 Task: Find a one-way business class flight for 6 people from Roanoke to Jackson on June 2, with a carry-on bag, a price limit of ₹400,000, and a departure between 5:00 AM and 6:00 AM.
Action: Mouse moved to (341, 298)
Screenshot: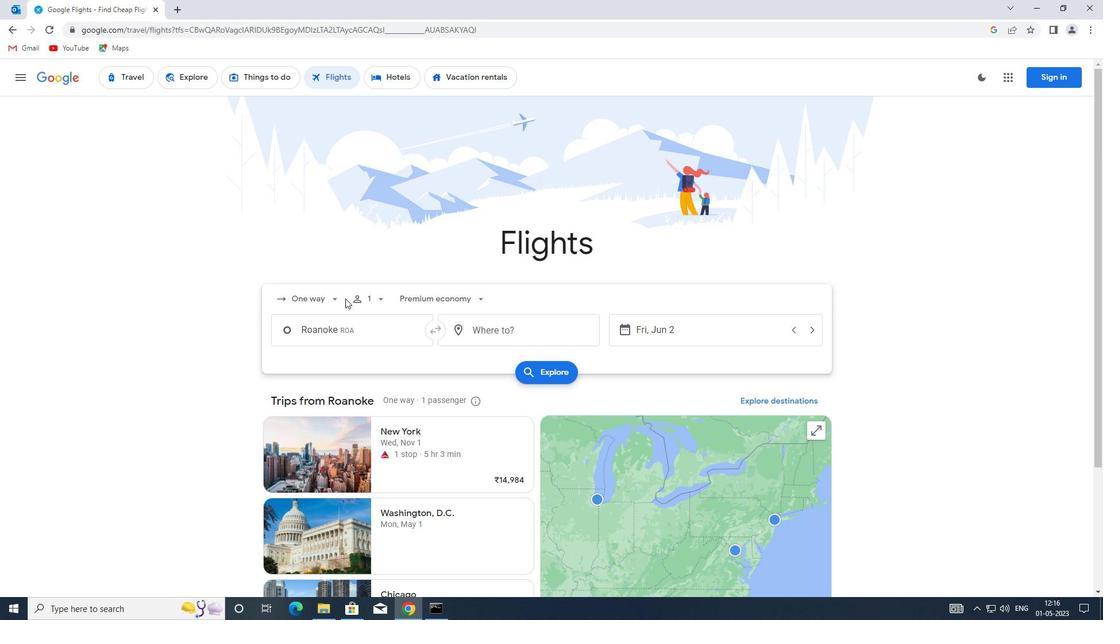 
Action: Mouse pressed left at (341, 298)
Screenshot: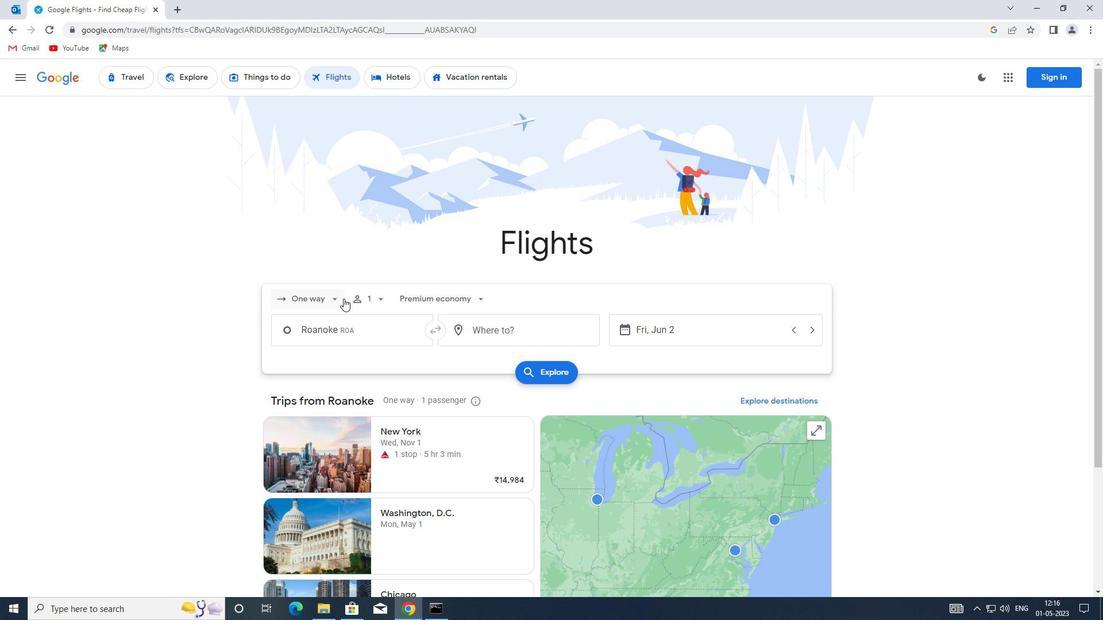 
Action: Mouse moved to (341, 357)
Screenshot: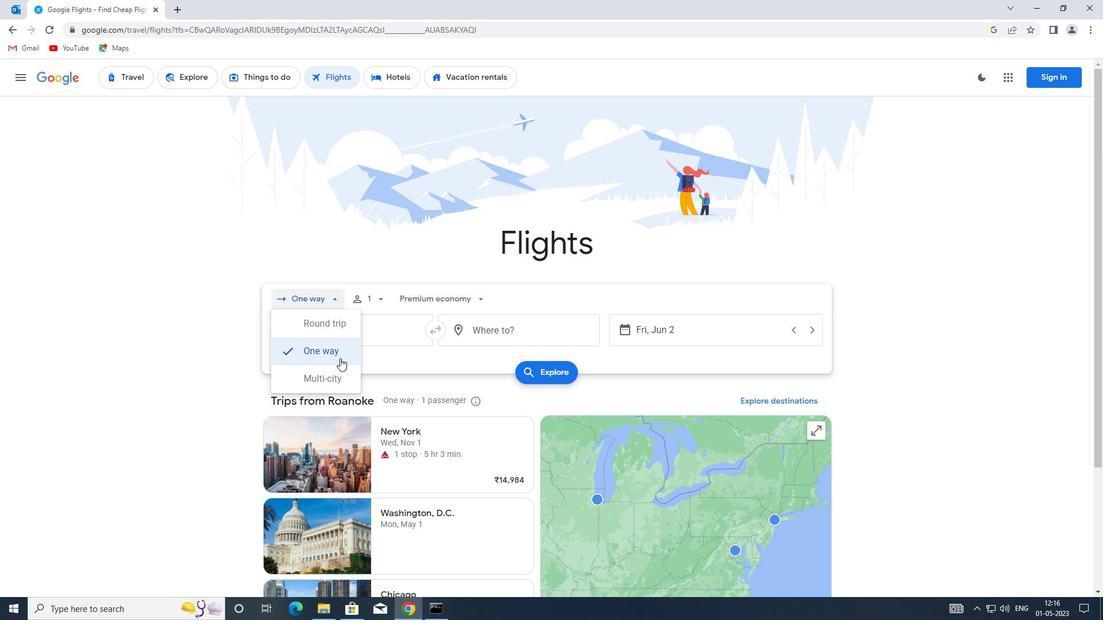 
Action: Mouse pressed left at (341, 357)
Screenshot: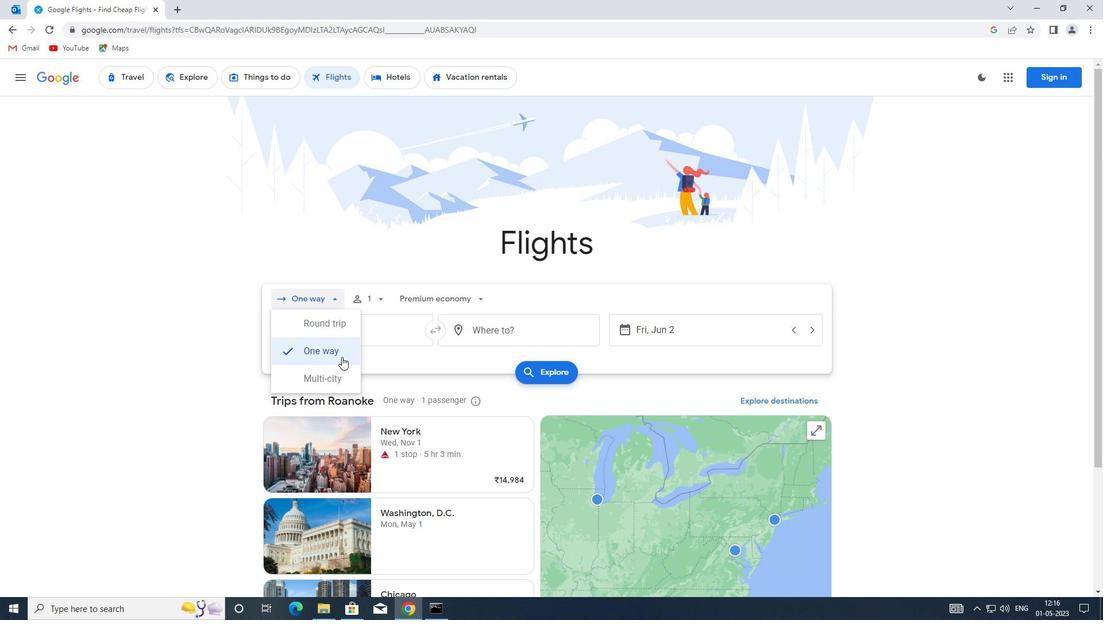 
Action: Mouse moved to (380, 300)
Screenshot: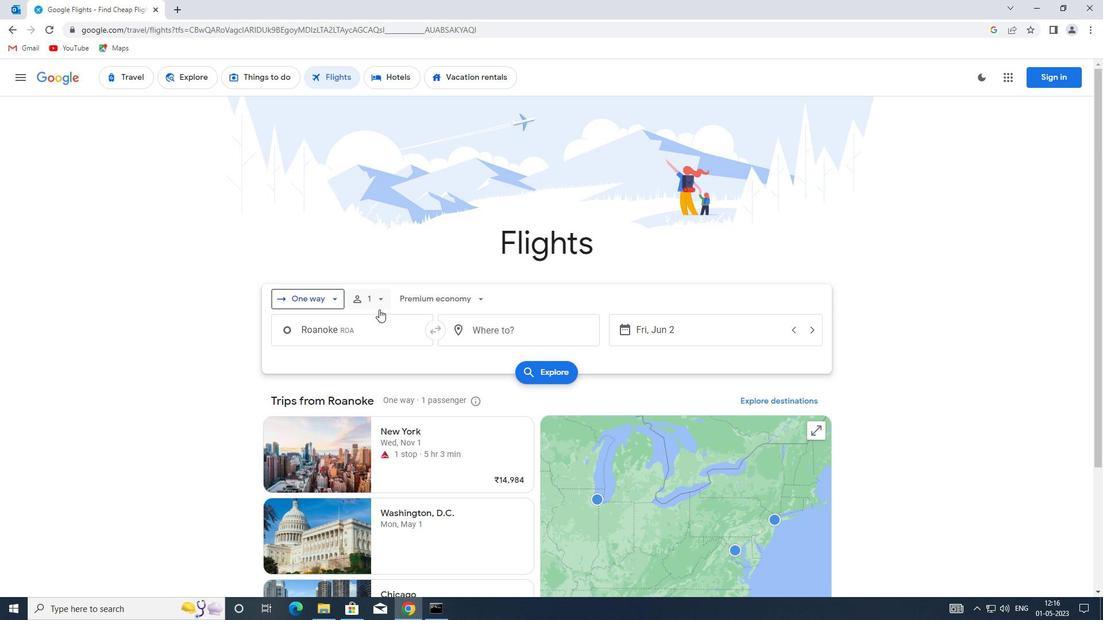 
Action: Mouse pressed left at (380, 300)
Screenshot: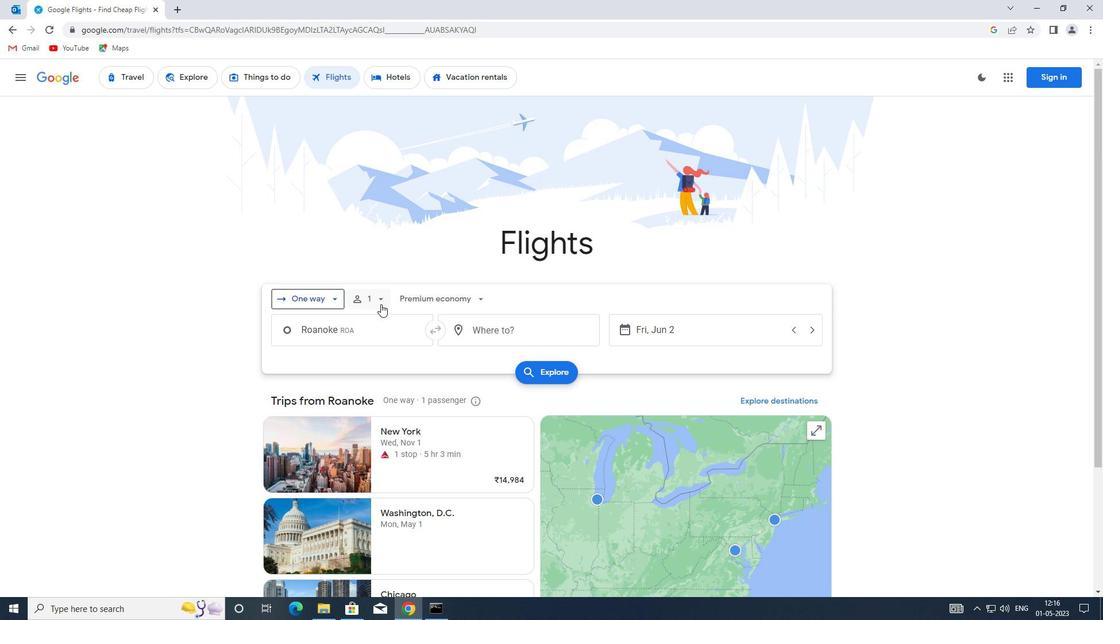 
Action: Mouse moved to (470, 326)
Screenshot: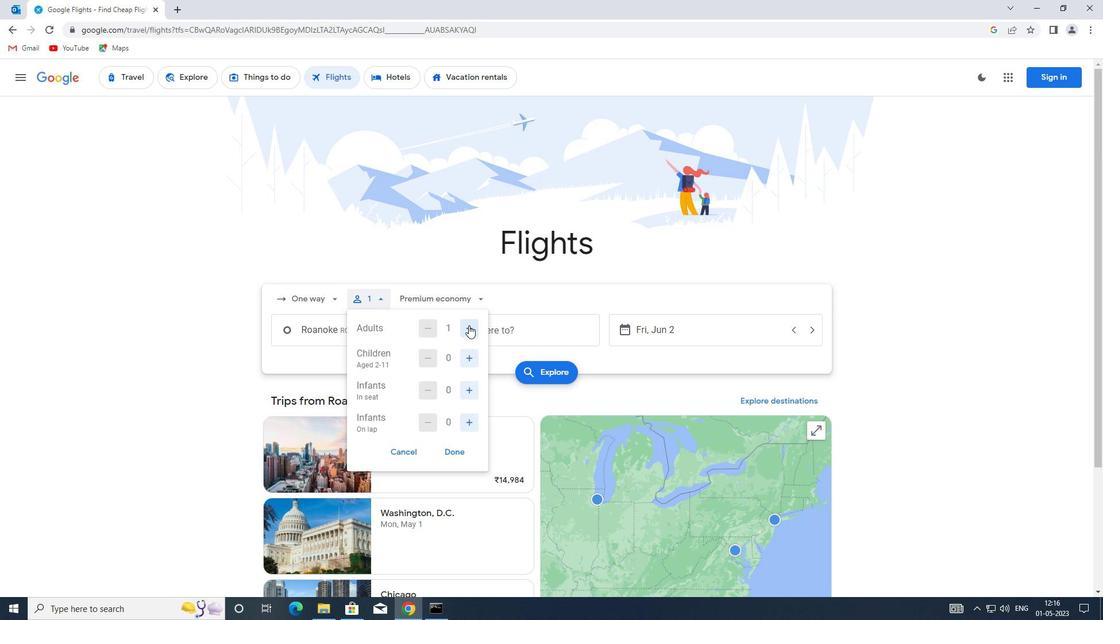 
Action: Mouse pressed left at (470, 326)
Screenshot: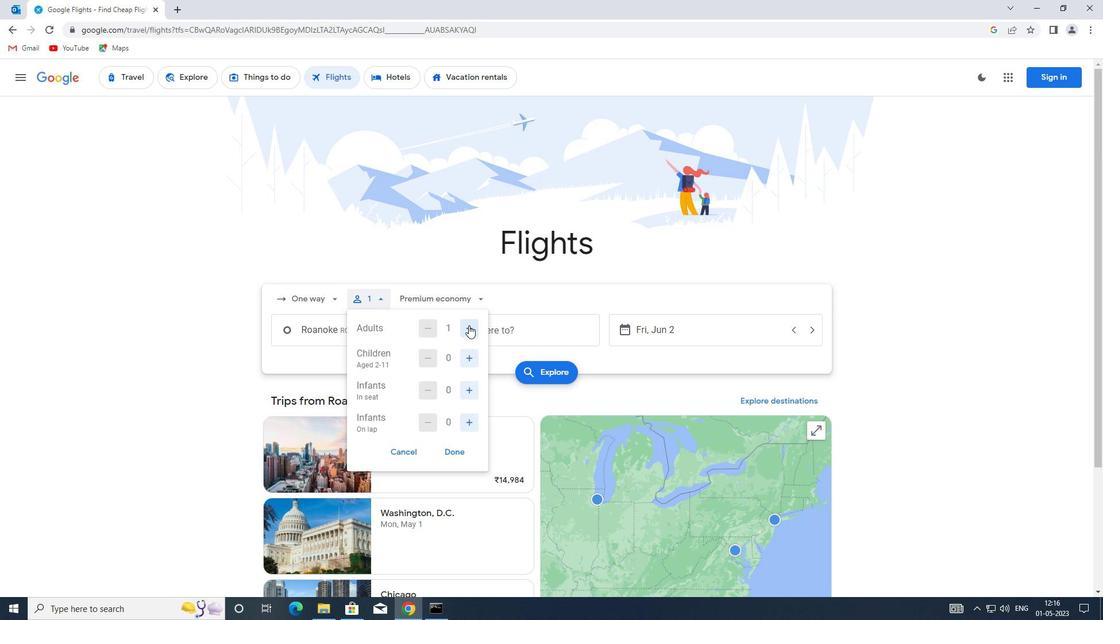 
Action: Mouse moved to (470, 326)
Screenshot: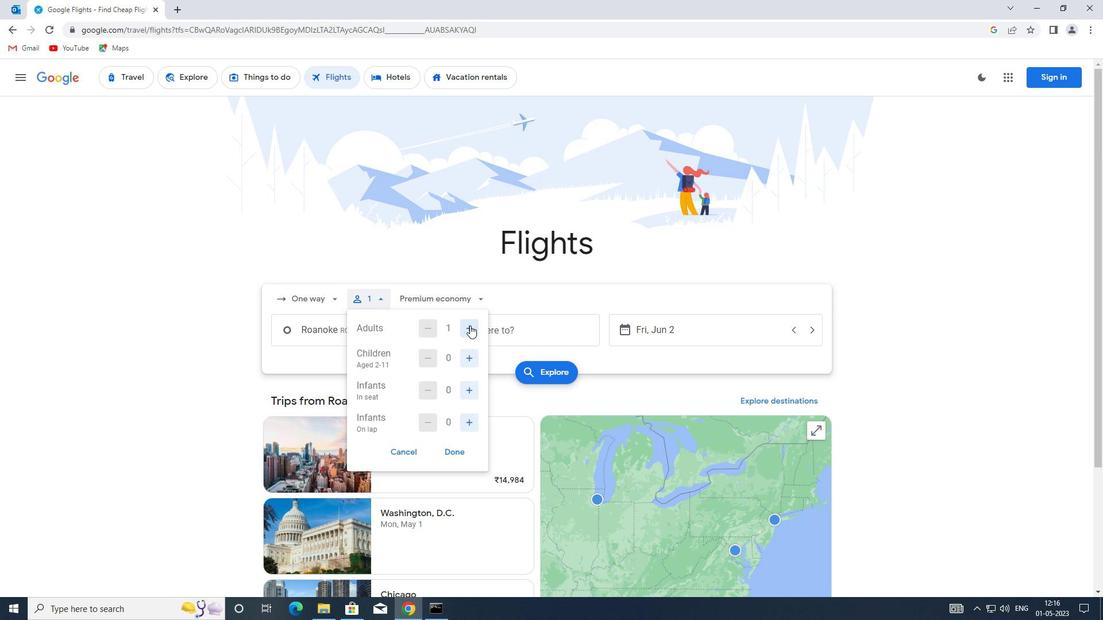 
Action: Mouse pressed left at (470, 326)
Screenshot: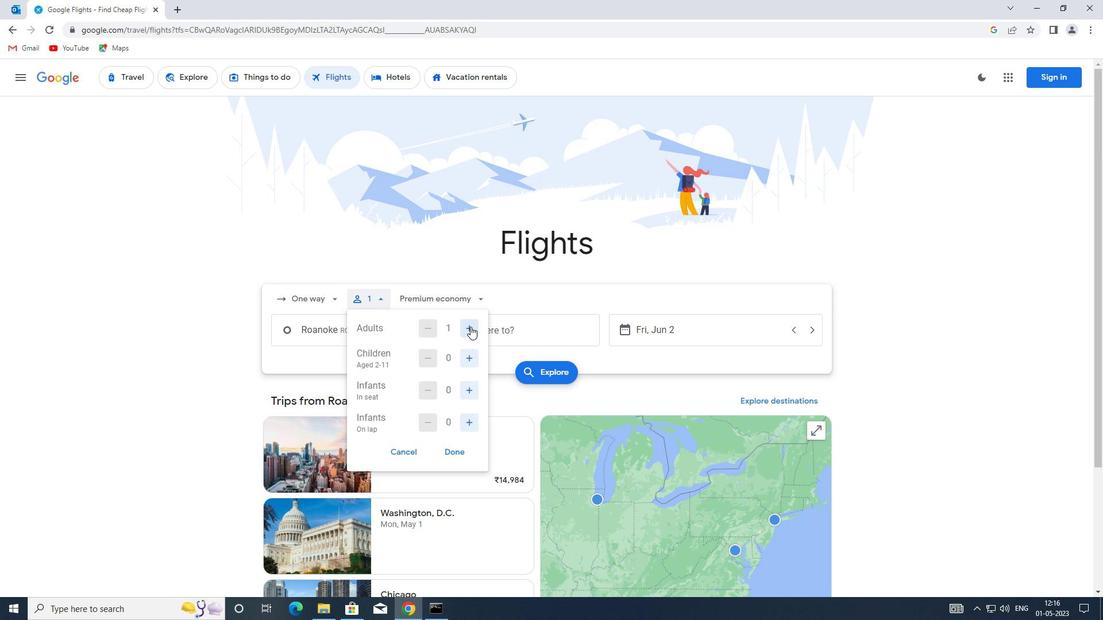 
Action: Mouse moved to (468, 359)
Screenshot: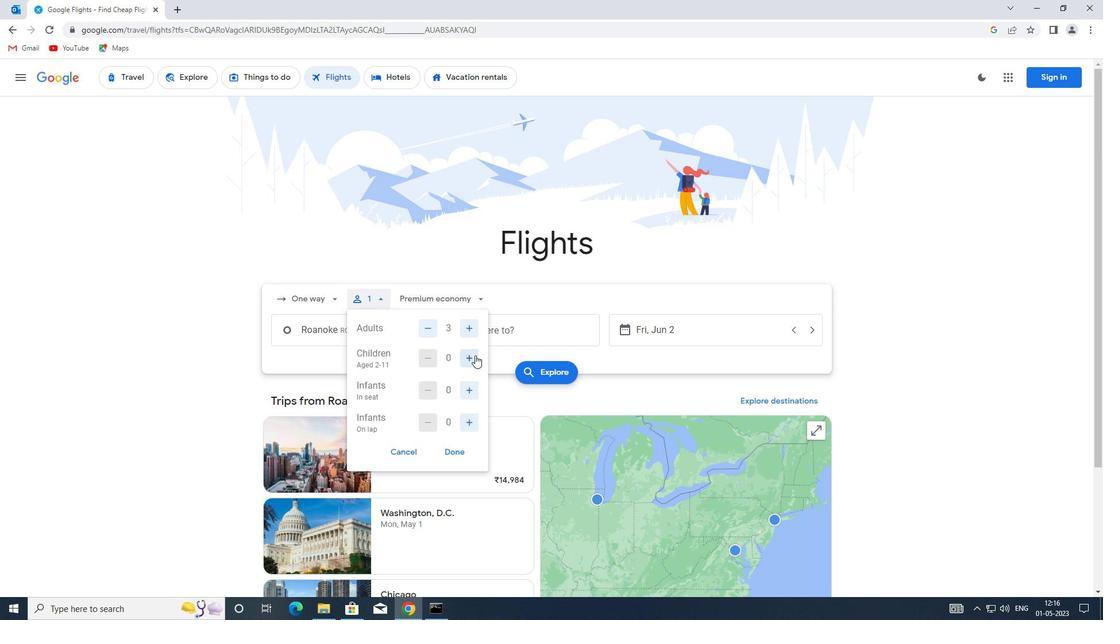 
Action: Mouse pressed left at (468, 359)
Screenshot: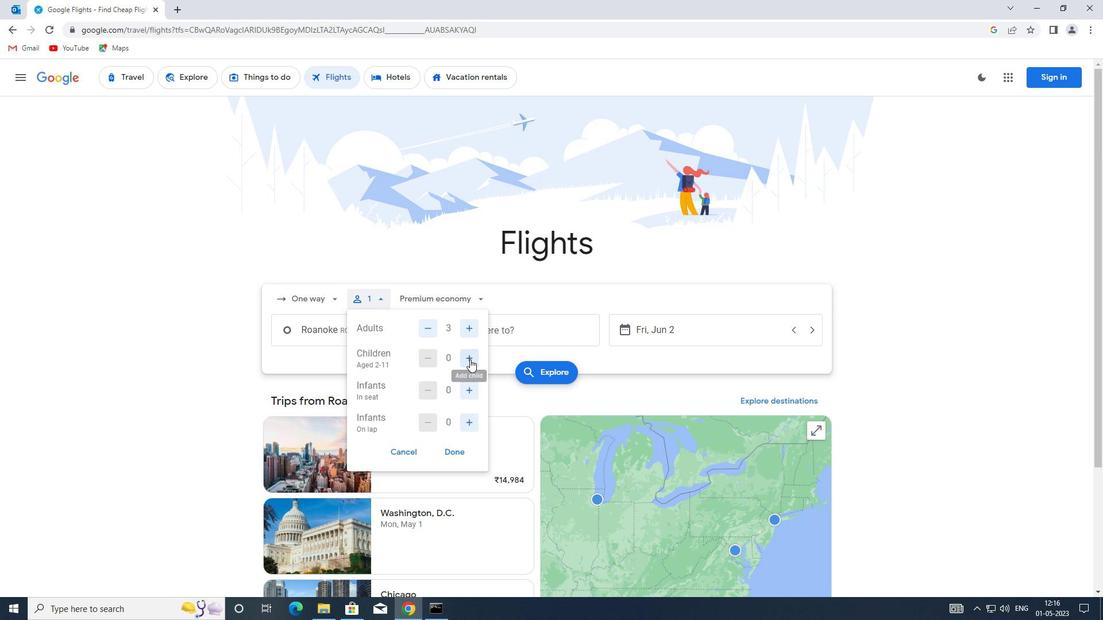 
Action: Mouse pressed left at (468, 359)
Screenshot: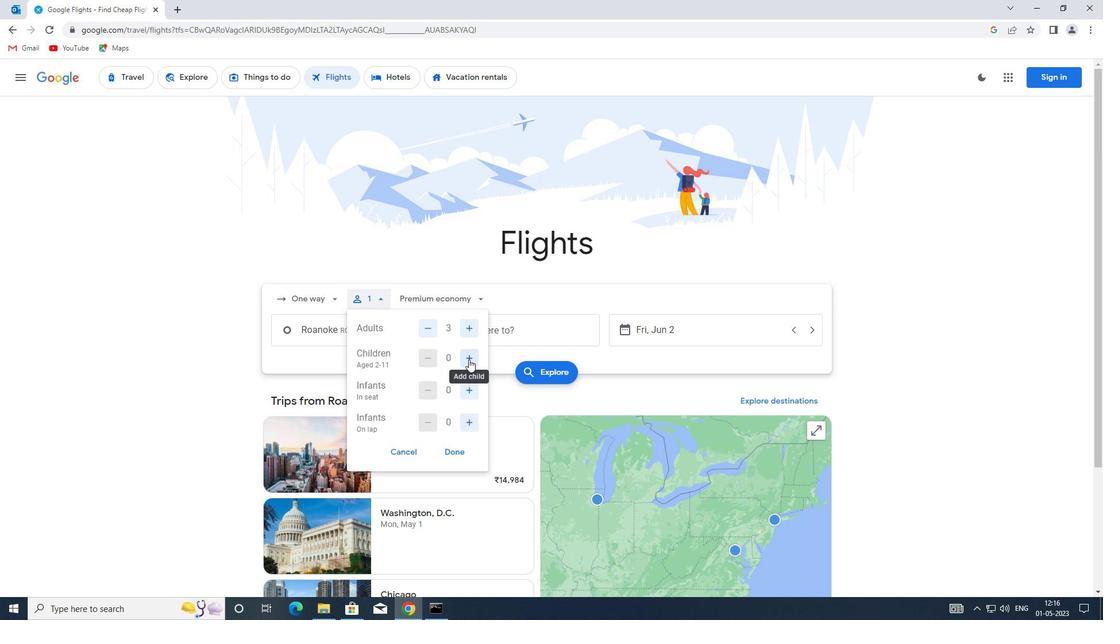 
Action: Mouse pressed left at (468, 359)
Screenshot: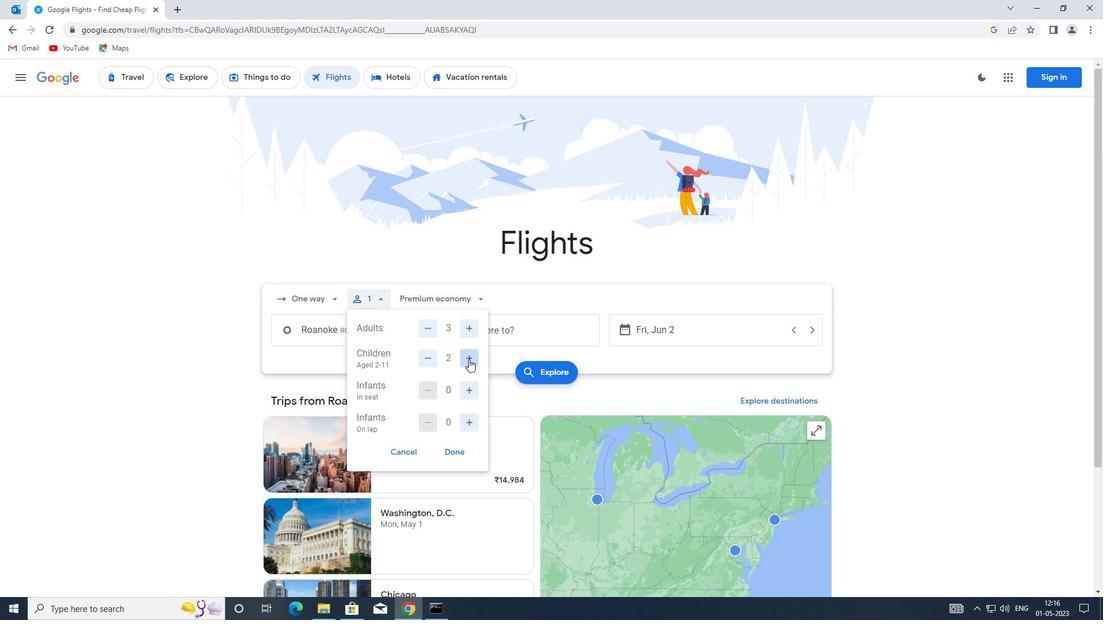 
Action: Mouse moved to (465, 449)
Screenshot: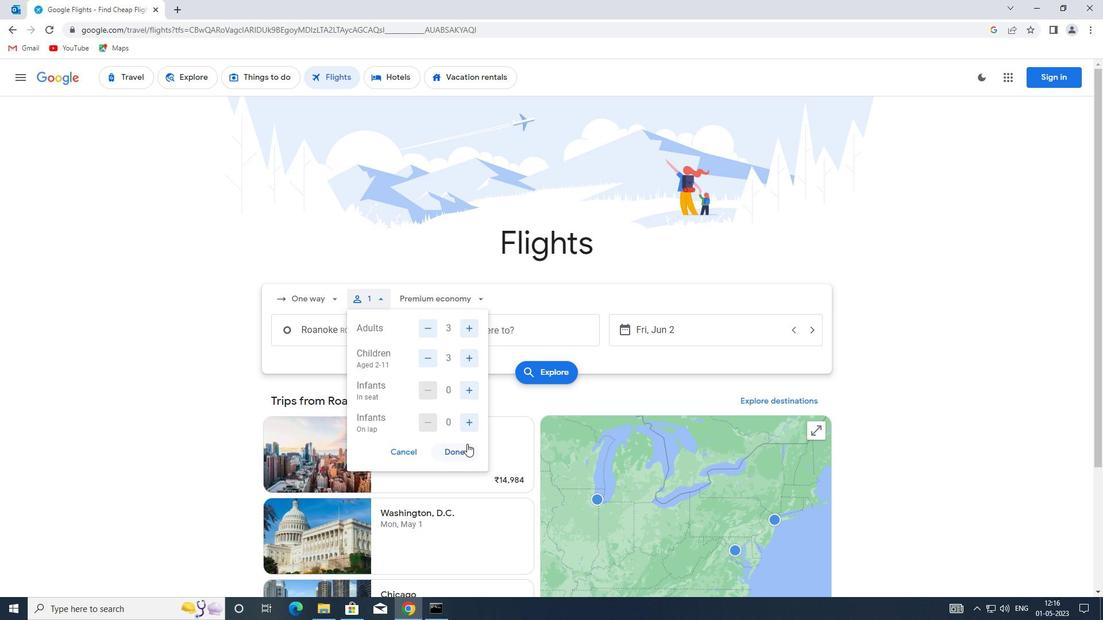 
Action: Mouse pressed left at (465, 449)
Screenshot: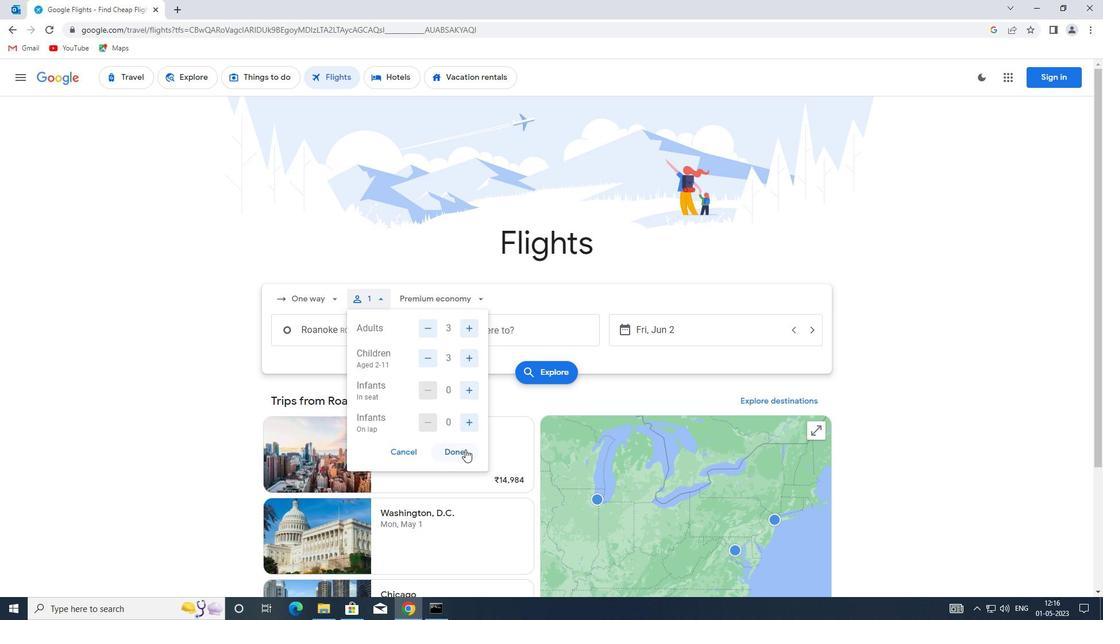 
Action: Mouse moved to (459, 303)
Screenshot: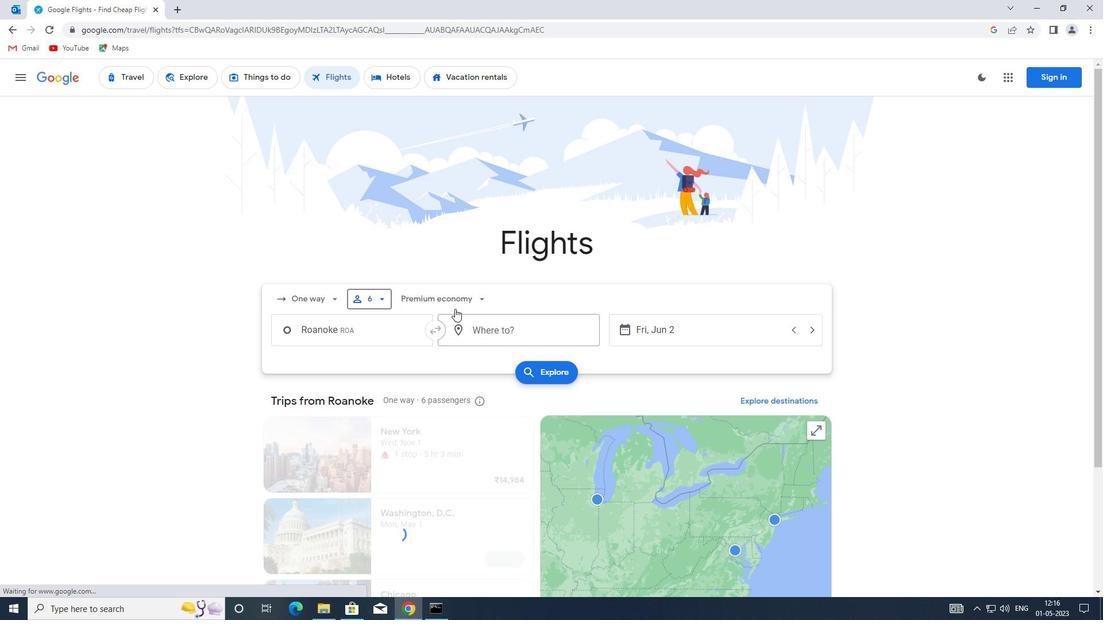 
Action: Mouse pressed left at (459, 303)
Screenshot: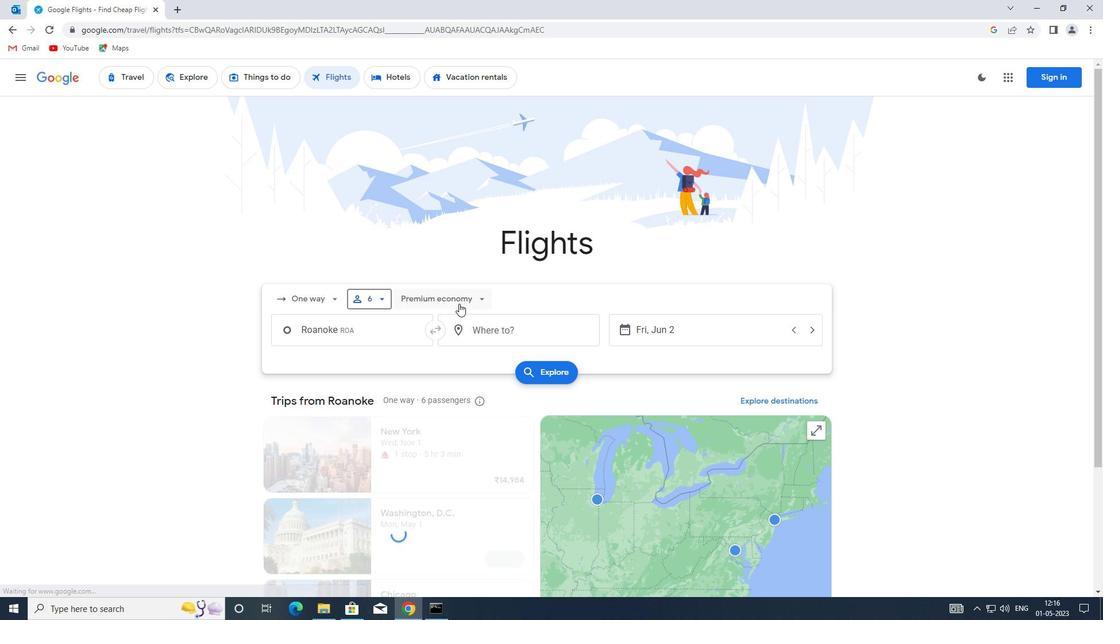 
Action: Mouse moved to (457, 373)
Screenshot: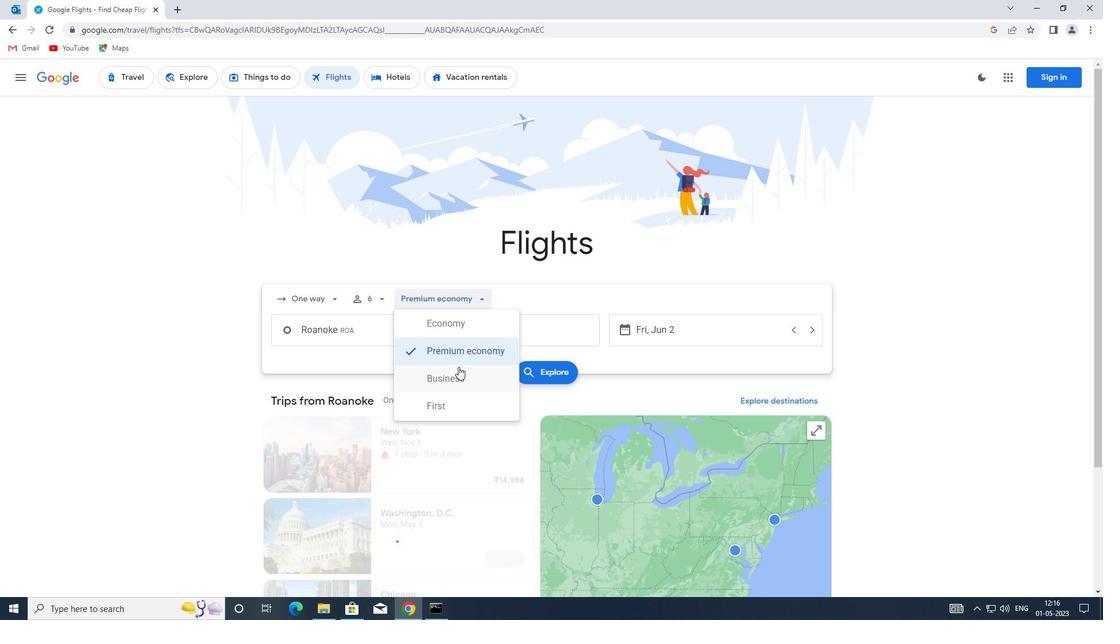
Action: Mouse pressed left at (457, 373)
Screenshot: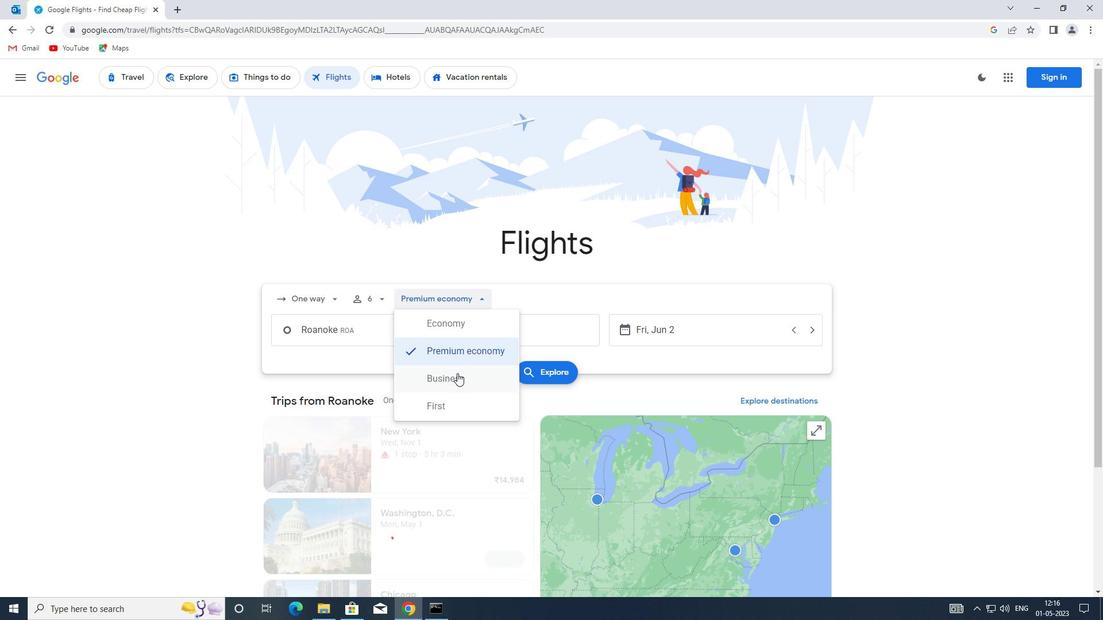
Action: Mouse moved to (387, 337)
Screenshot: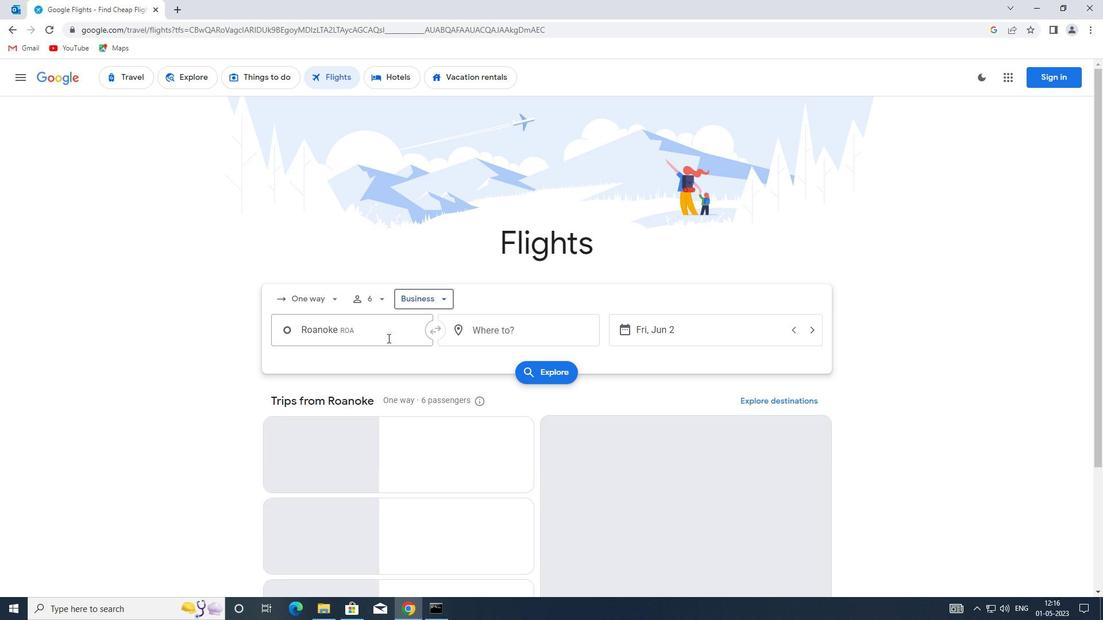 
Action: Mouse pressed left at (387, 337)
Screenshot: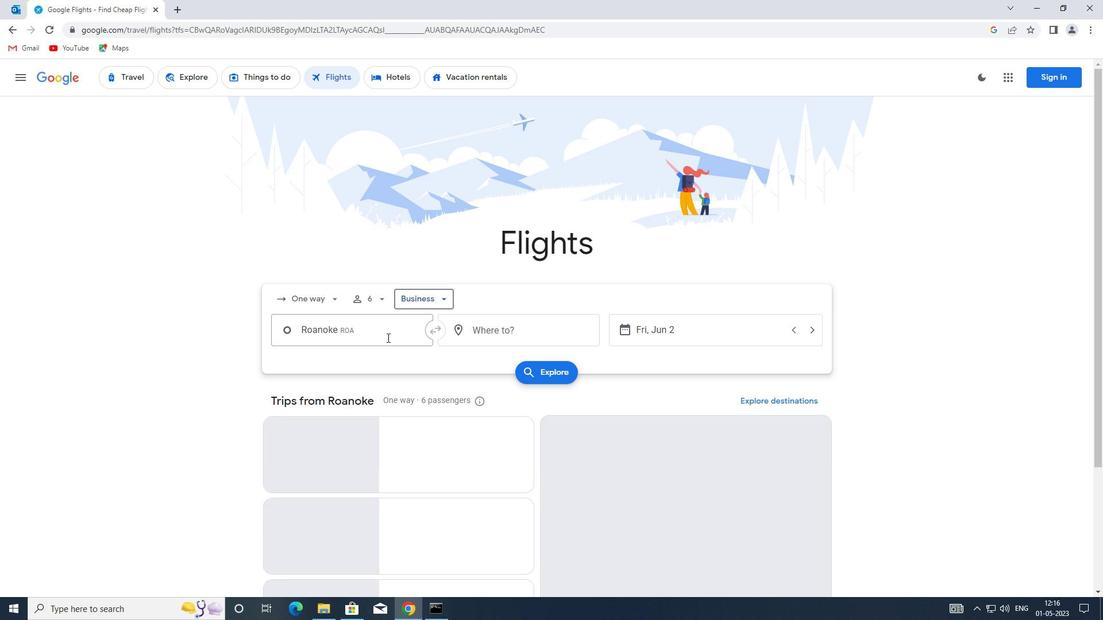 
Action: Key pressed <Key.enter>
Screenshot: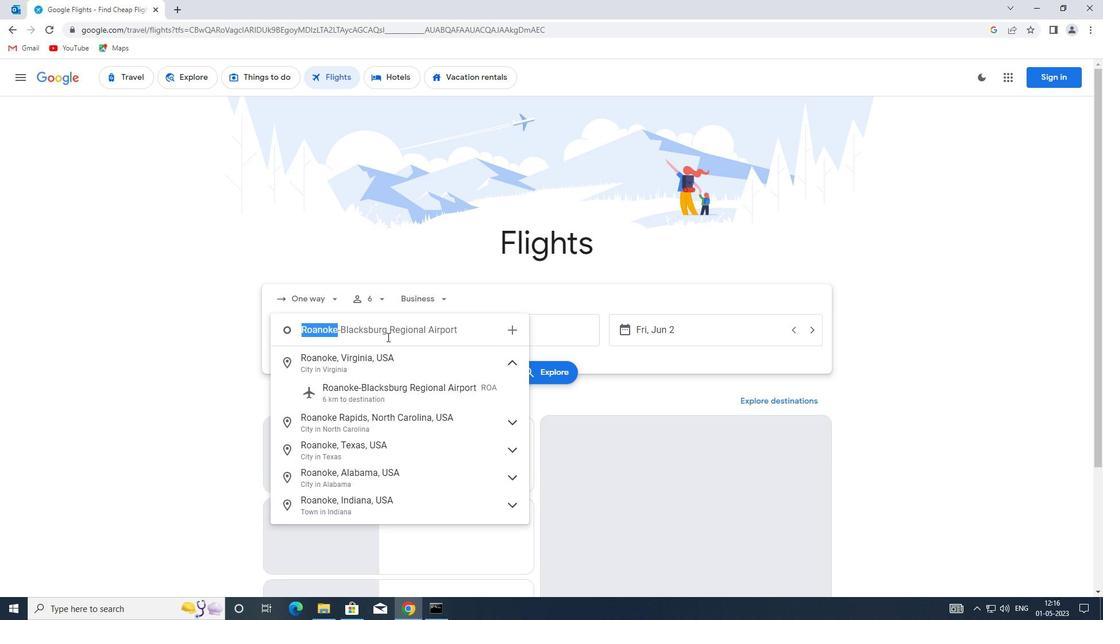 
Action: Mouse moved to (501, 325)
Screenshot: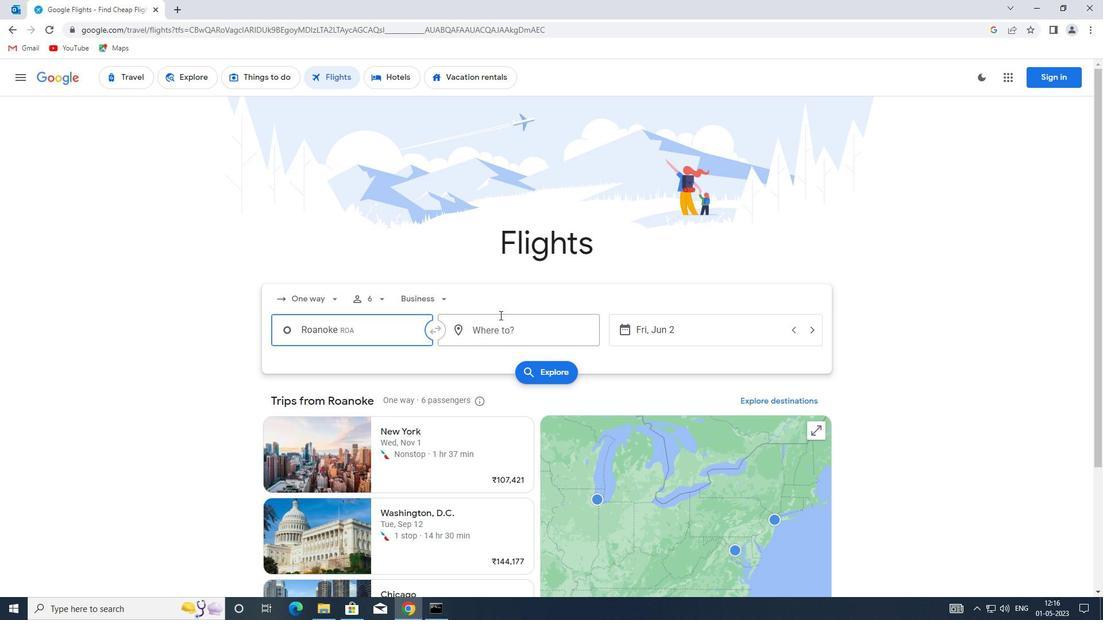 
Action: Mouse pressed left at (501, 325)
Screenshot: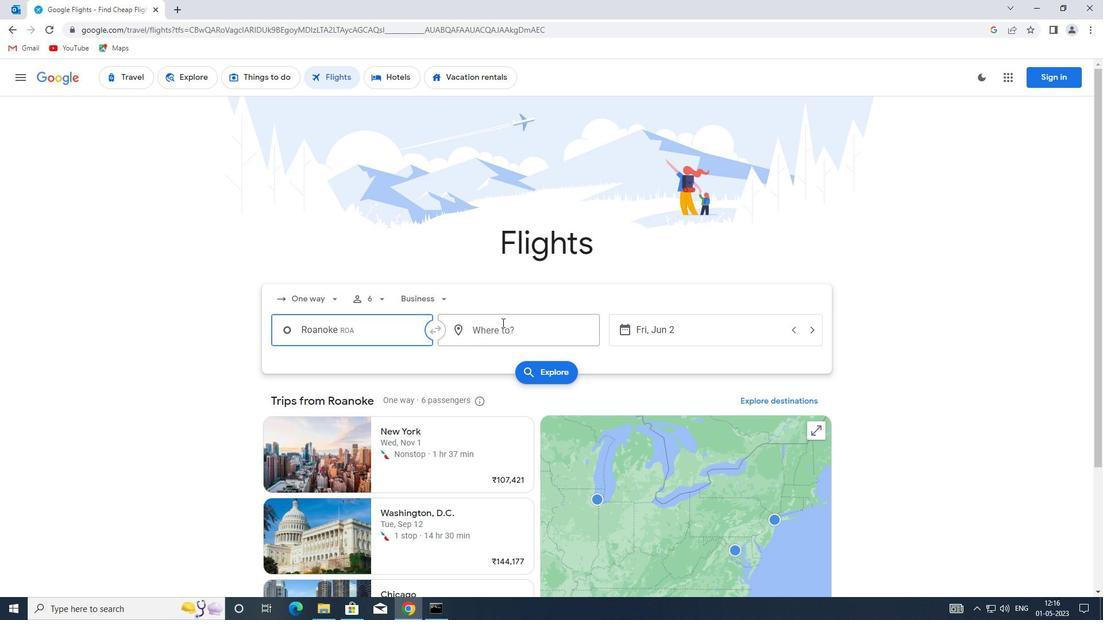 
Action: Mouse moved to (495, 325)
Screenshot: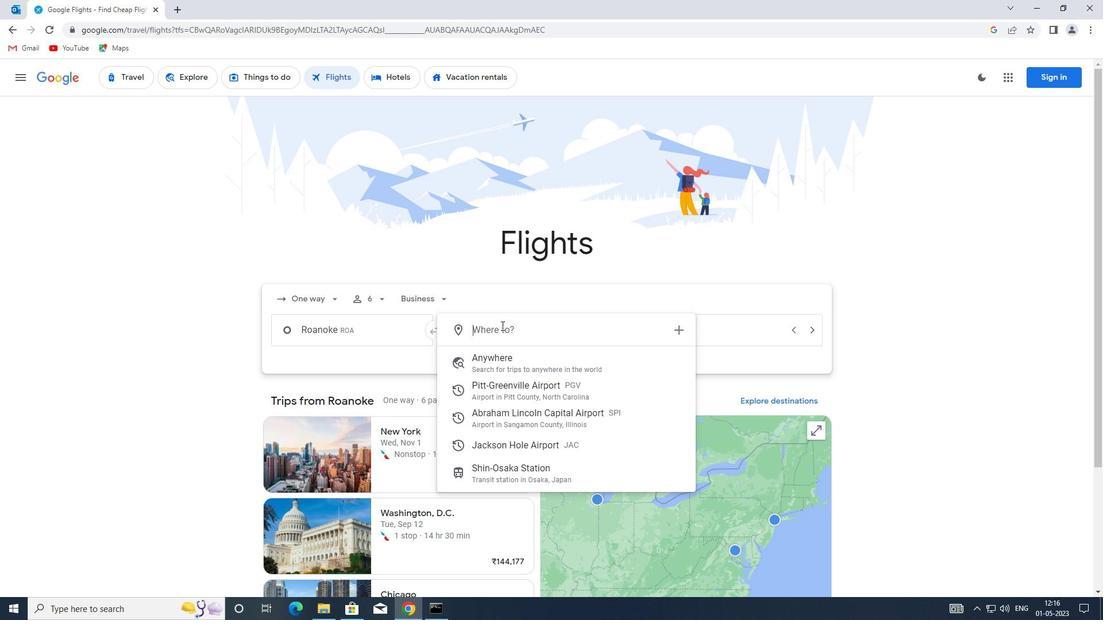
Action: Key pressed jac
Screenshot: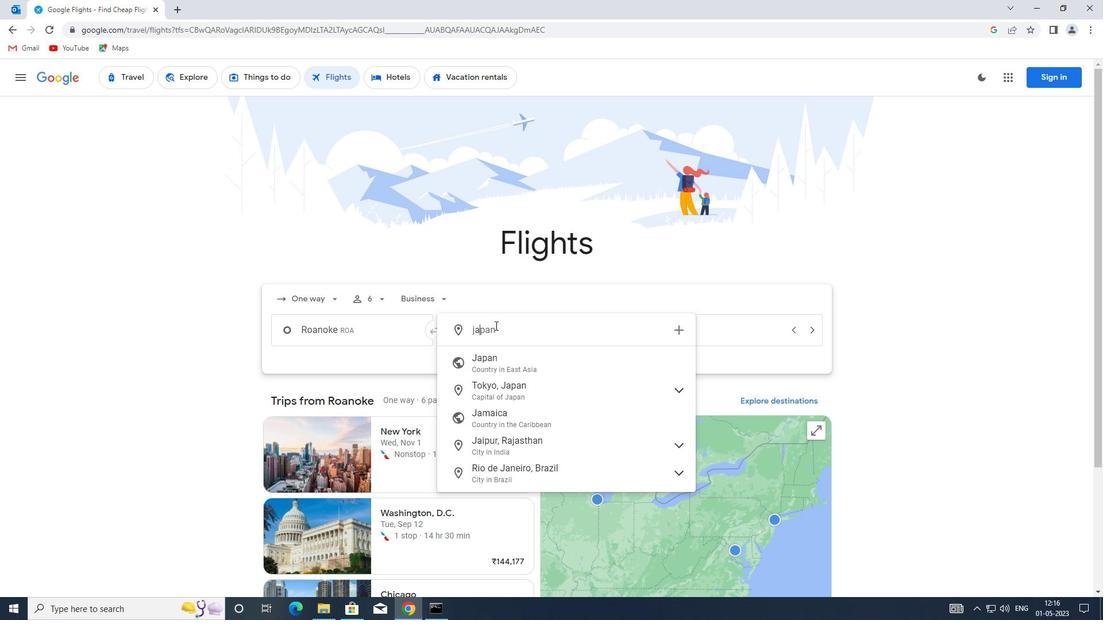 
Action: Mouse moved to (513, 371)
Screenshot: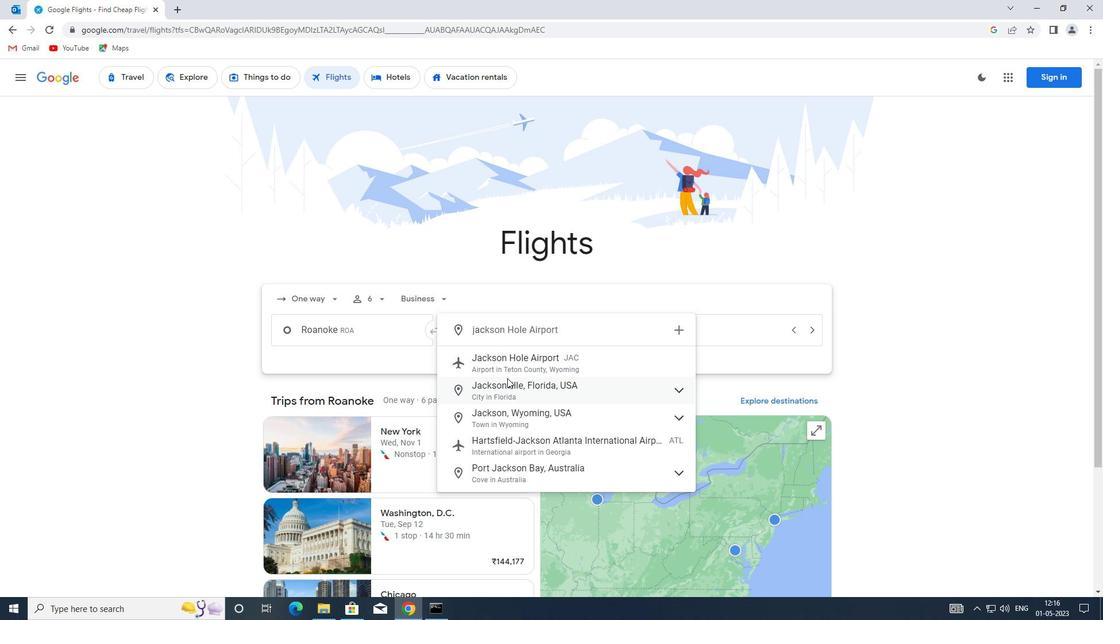 
Action: Mouse pressed left at (513, 371)
Screenshot: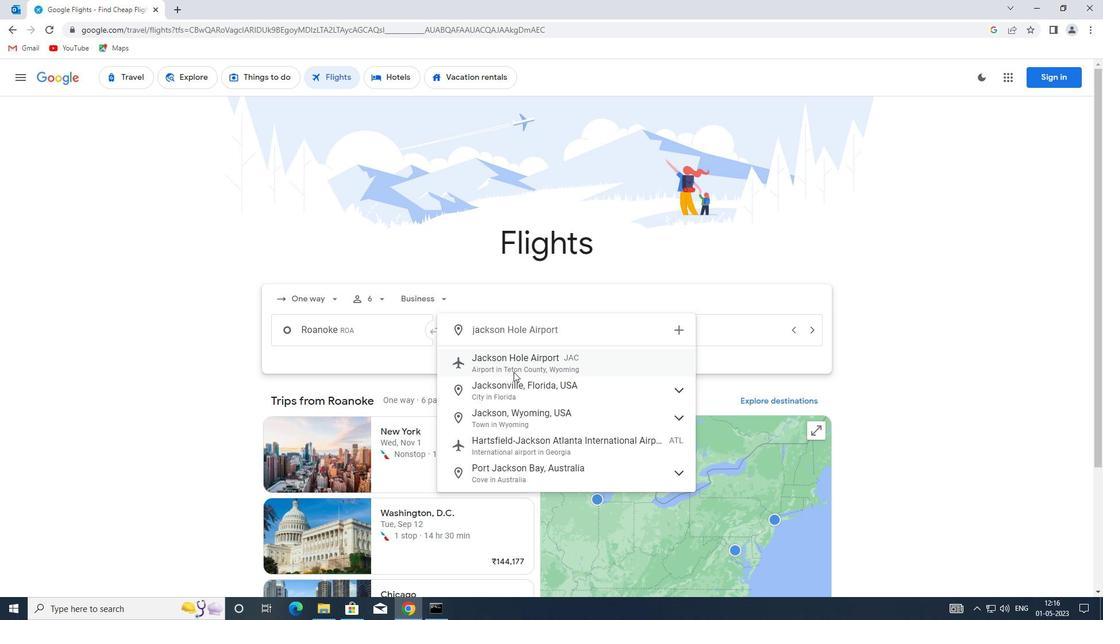
Action: Mouse moved to (636, 332)
Screenshot: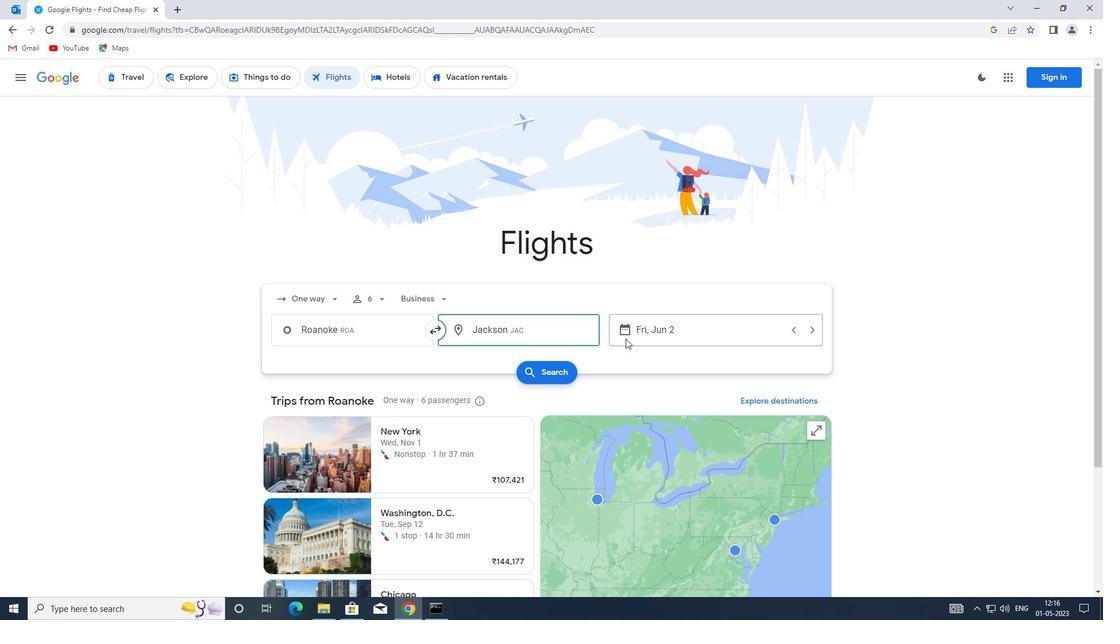 
Action: Mouse pressed left at (636, 332)
Screenshot: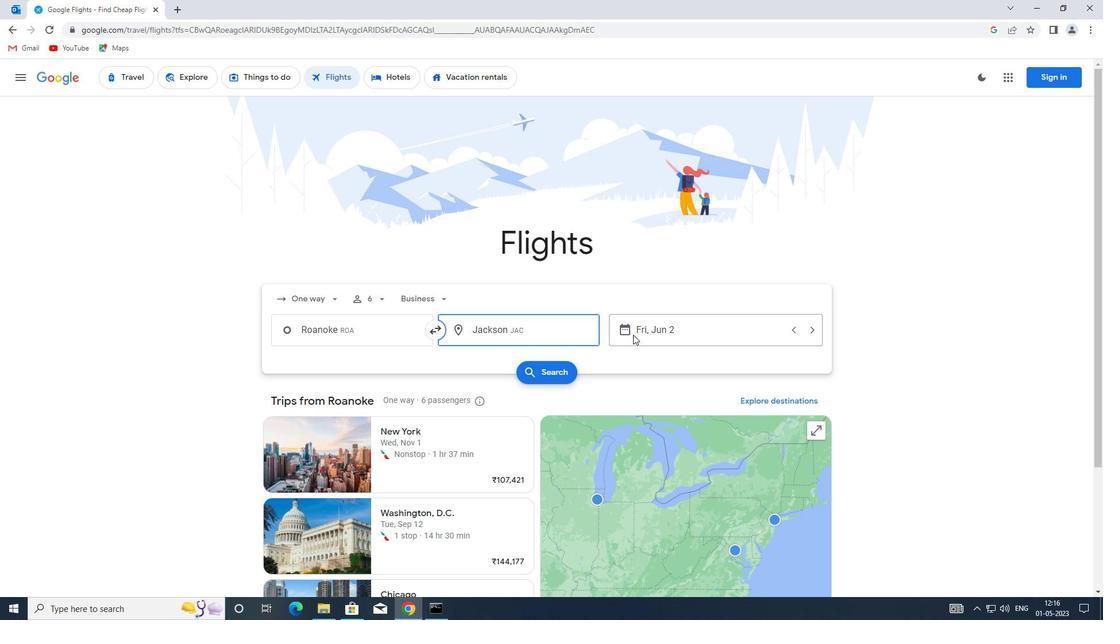 
Action: Mouse moved to (769, 390)
Screenshot: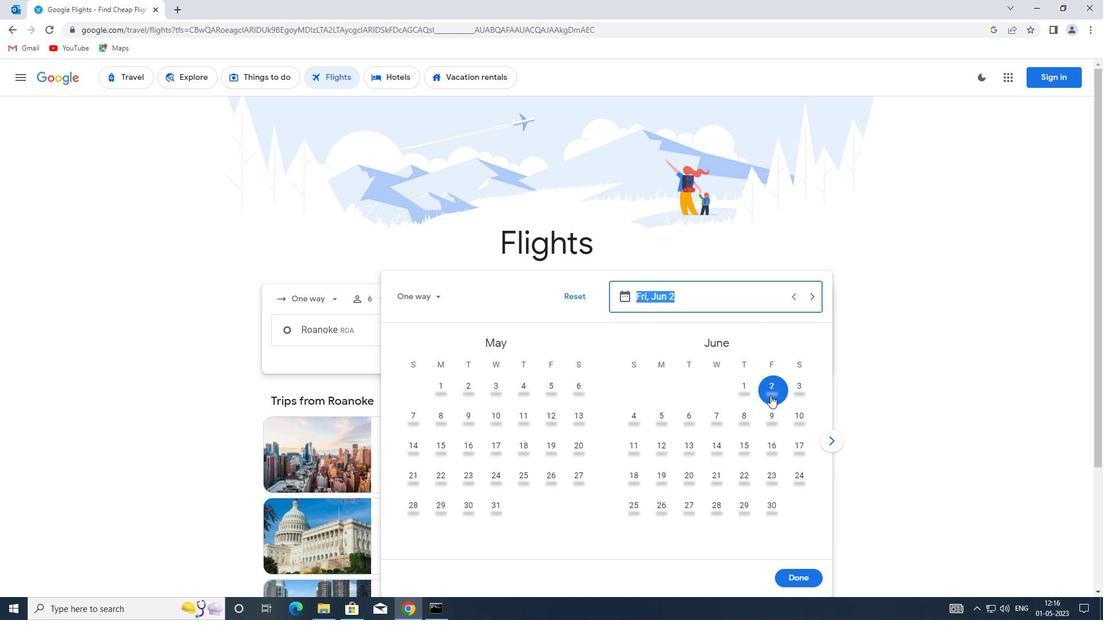 
Action: Mouse pressed left at (769, 390)
Screenshot: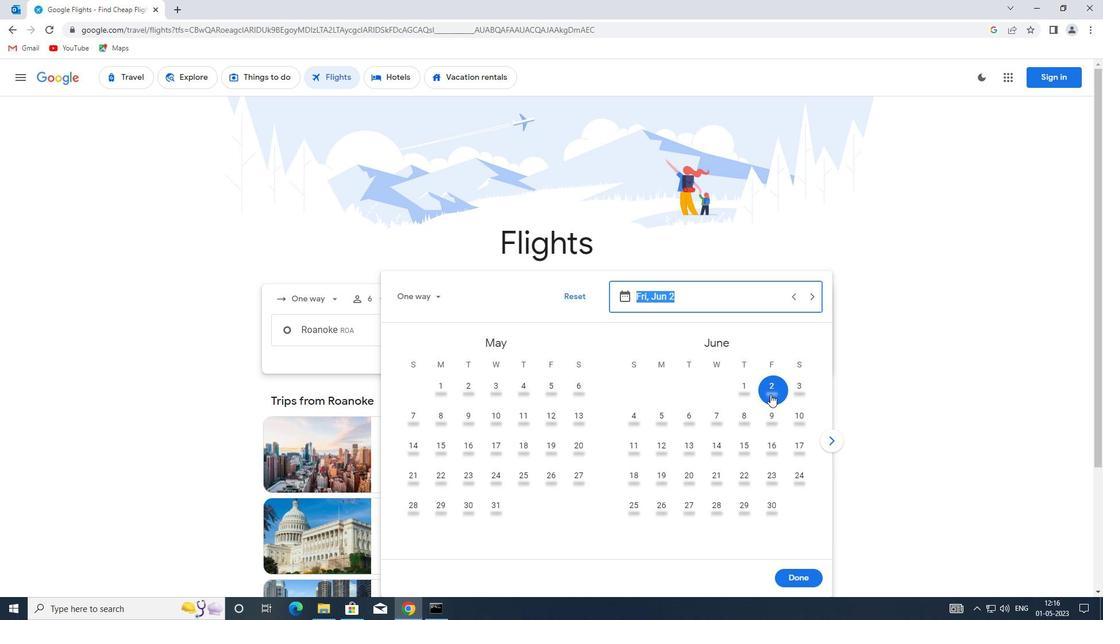 
Action: Mouse moved to (792, 575)
Screenshot: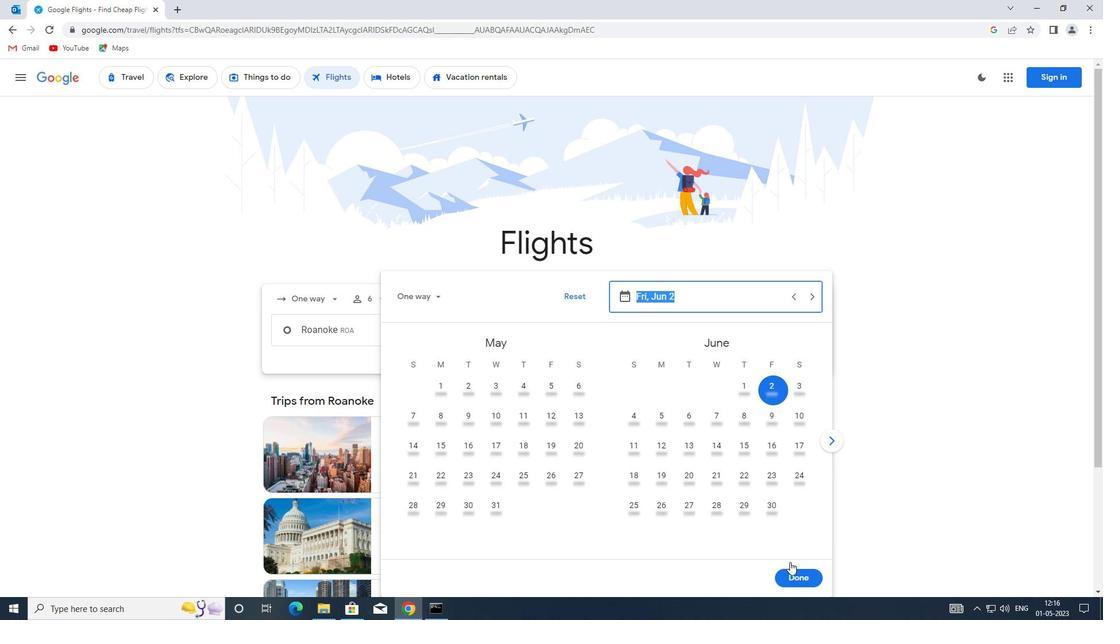 
Action: Mouse pressed left at (792, 575)
Screenshot: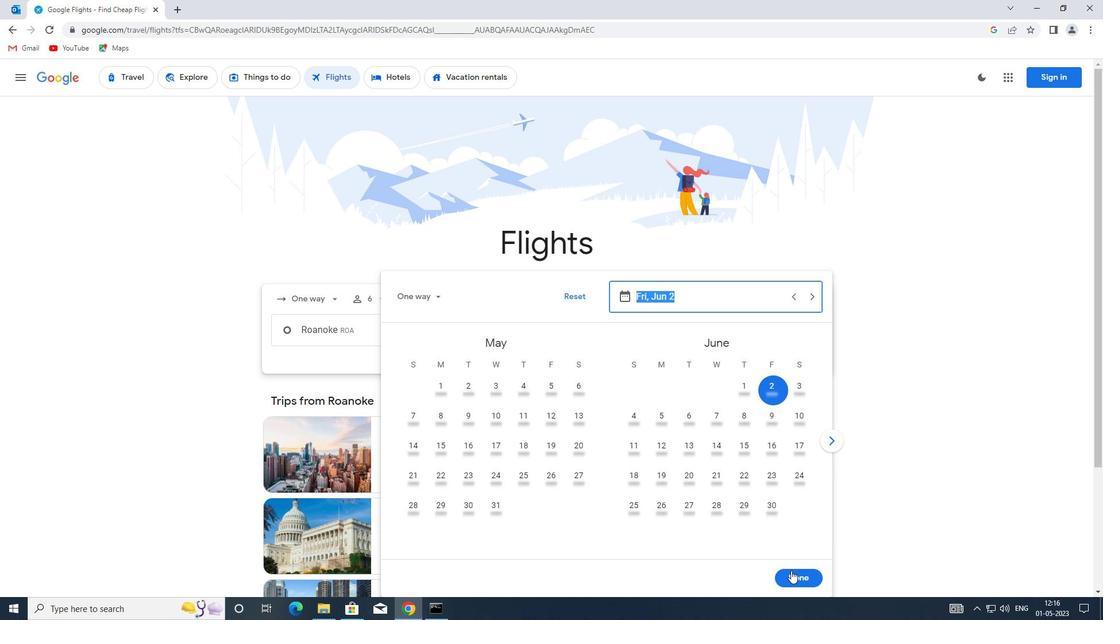 
Action: Mouse moved to (547, 372)
Screenshot: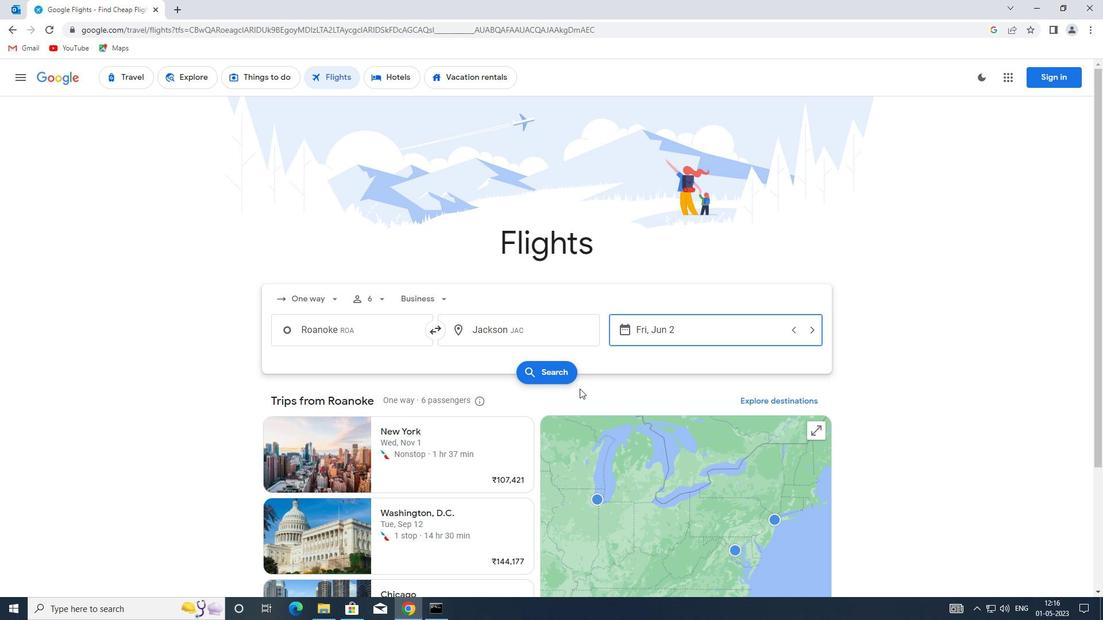 
Action: Mouse pressed left at (547, 372)
Screenshot: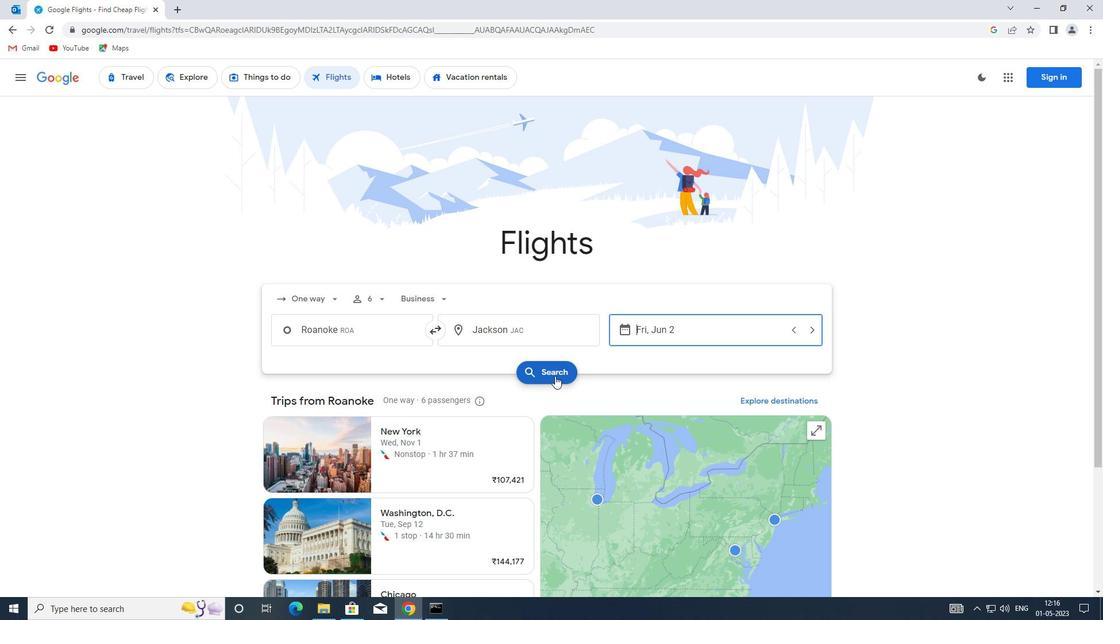 
Action: Mouse moved to (284, 186)
Screenshot: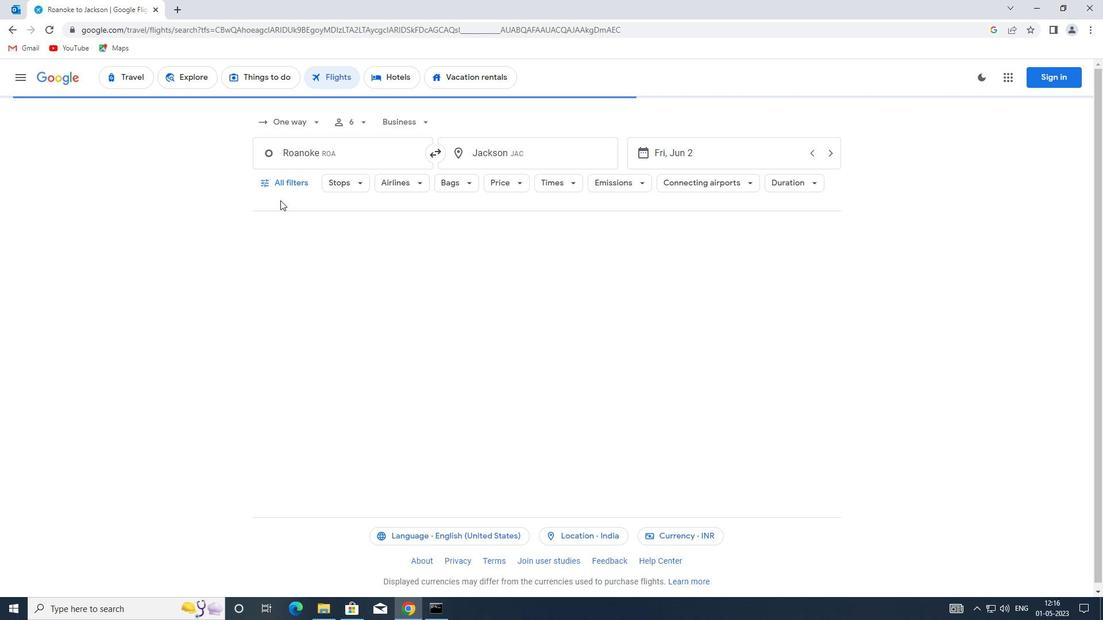 
Action: Mouse pressed left at (284, 186)
Screenshot: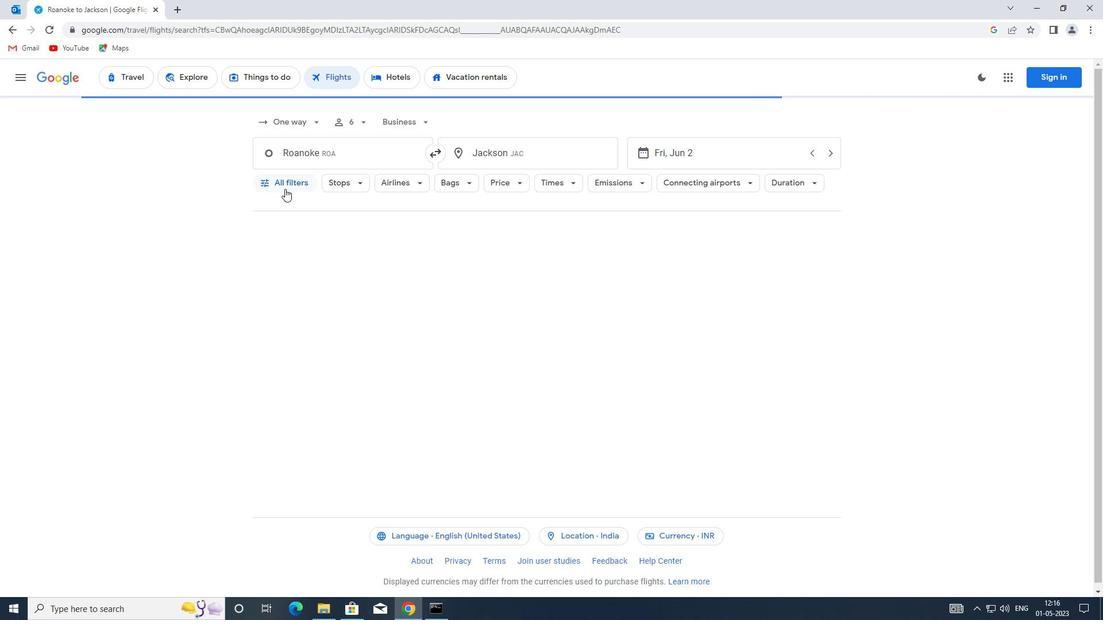 
Action: Mouse moved to (334, 339)
Screenshot: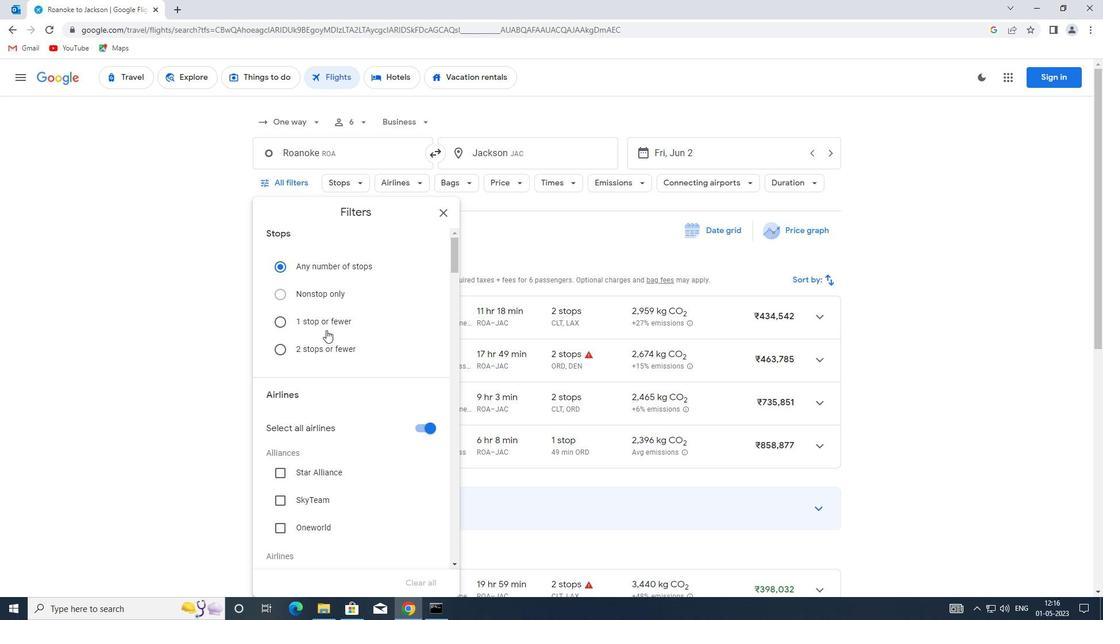 
Action: Mouse scrolled (334, 338) with delta (0, 0)
Screenshot: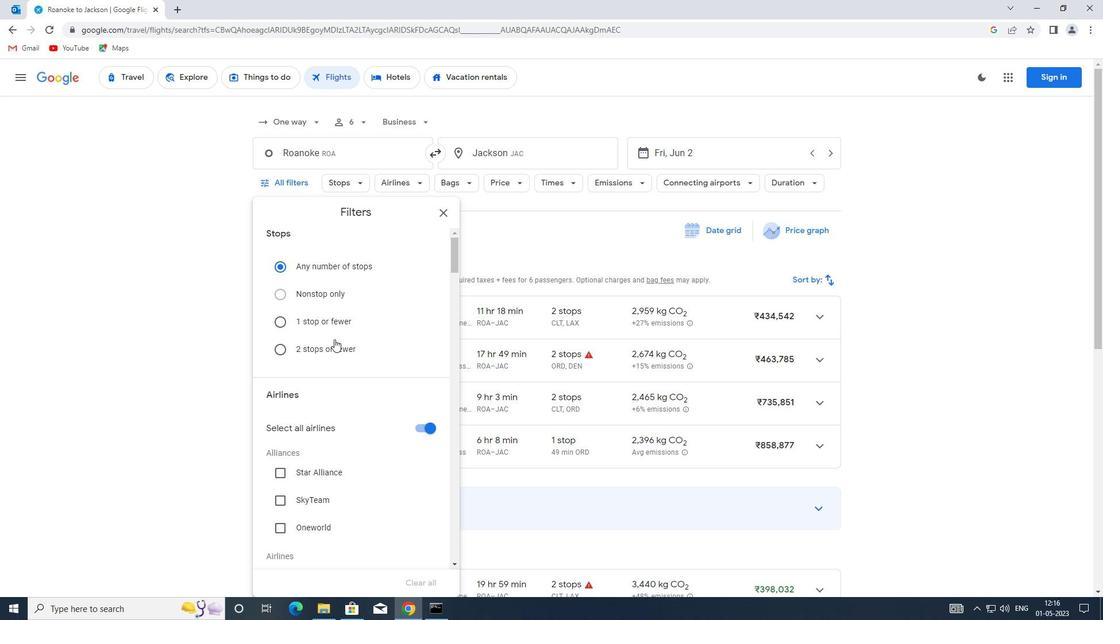 
Action: Mouse moved to (417, 370)
Screenshot: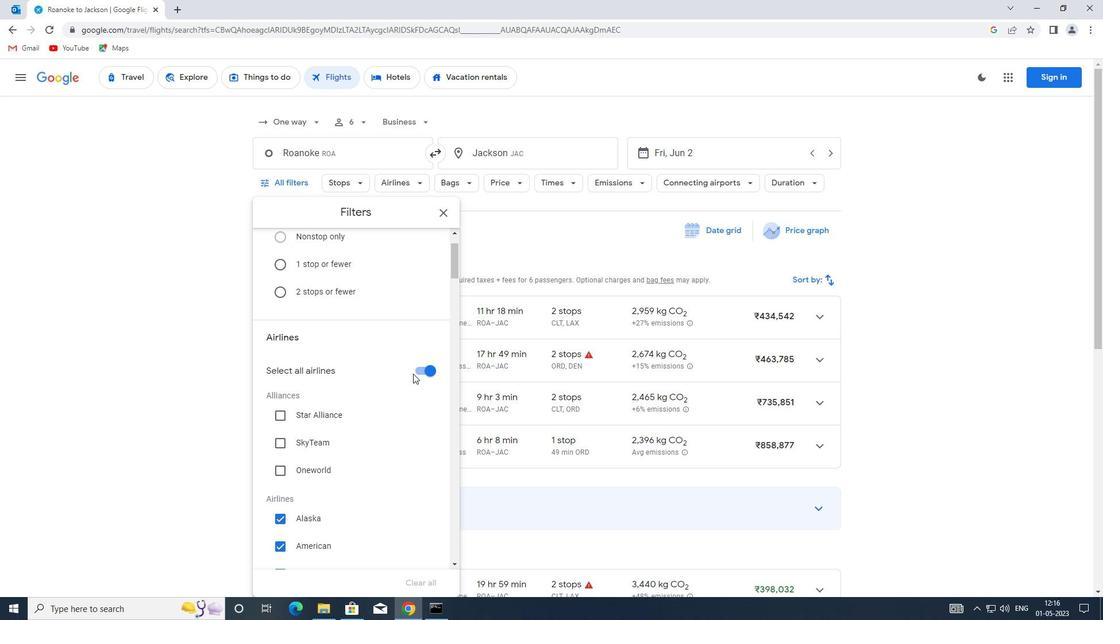 
Action: Mouse pressed left at (417, 370)
Screenshot: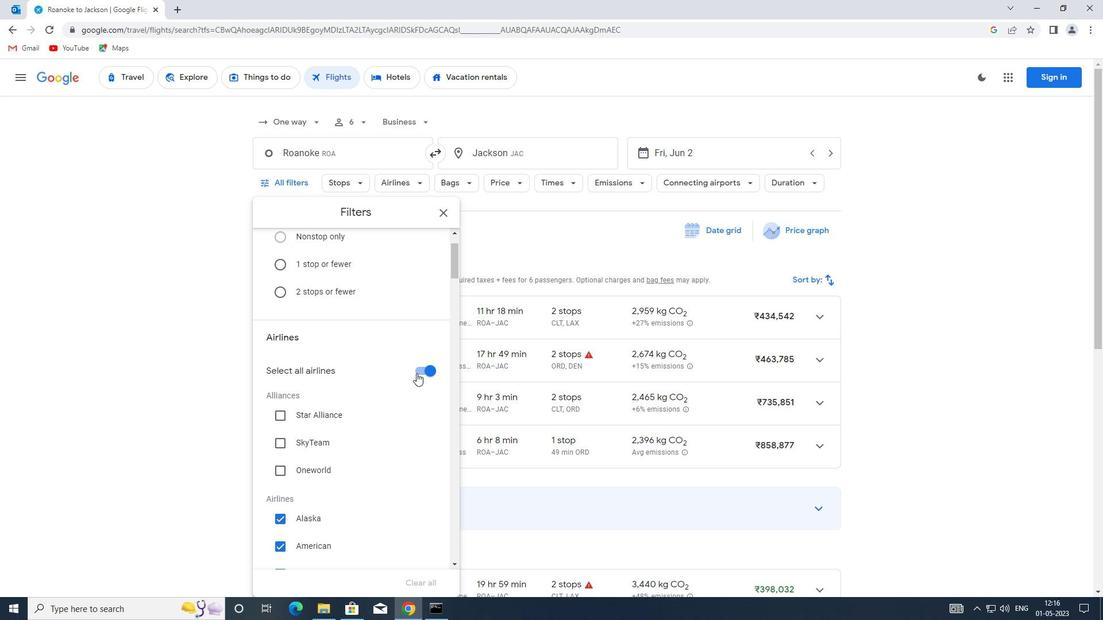 
Action: Mouse moved to (343, 363)
Screenshot: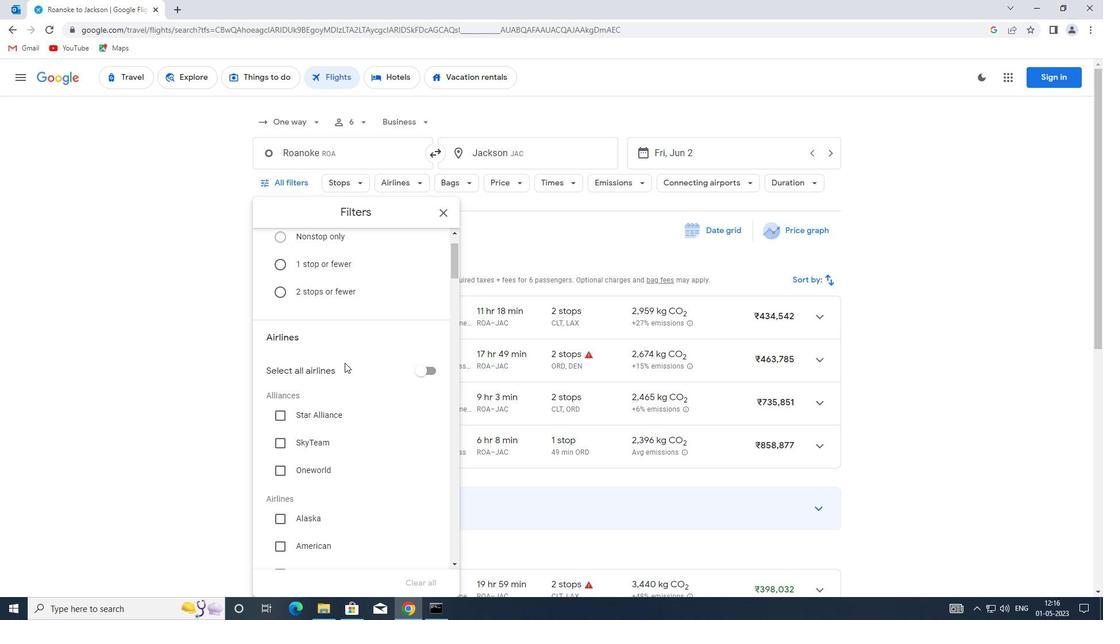 
Action: Mouse scrolled (343, 362) with delta (0, 0)
Screenshot: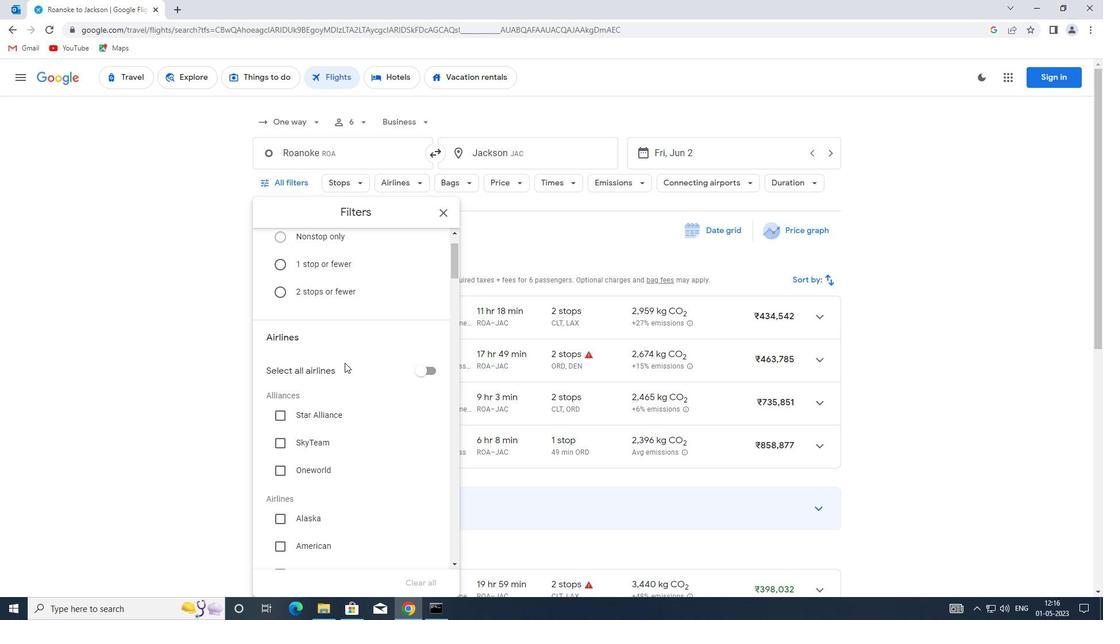 
Action: Mouse moved to (342, 363)
Screenshot: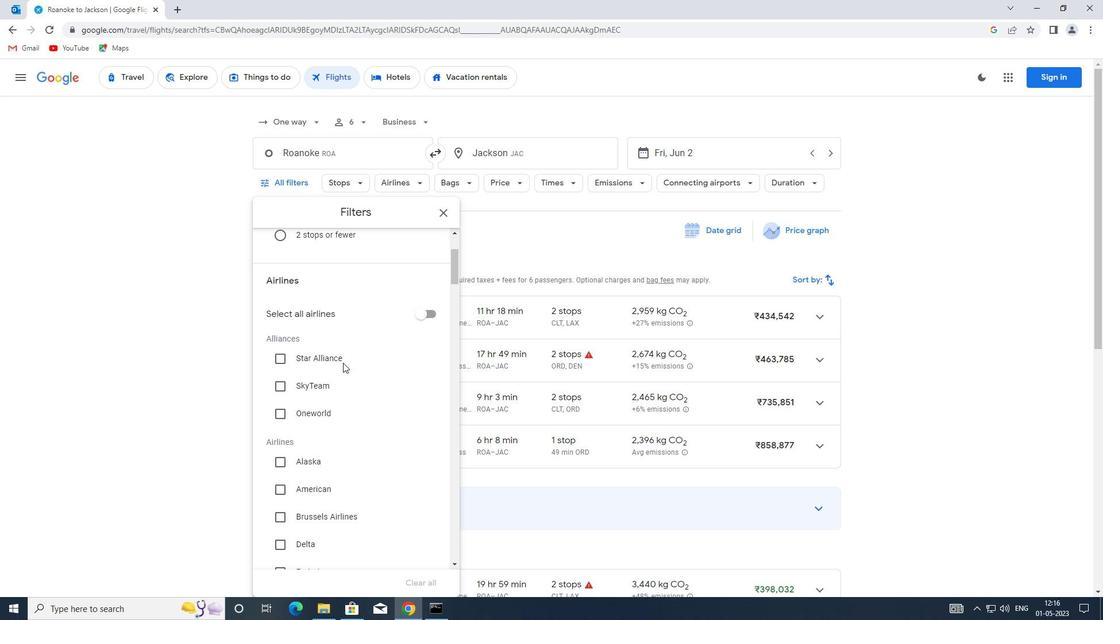 
Action: Mouse scrolled (342, 363) with delta (0, 0)
Screenshot: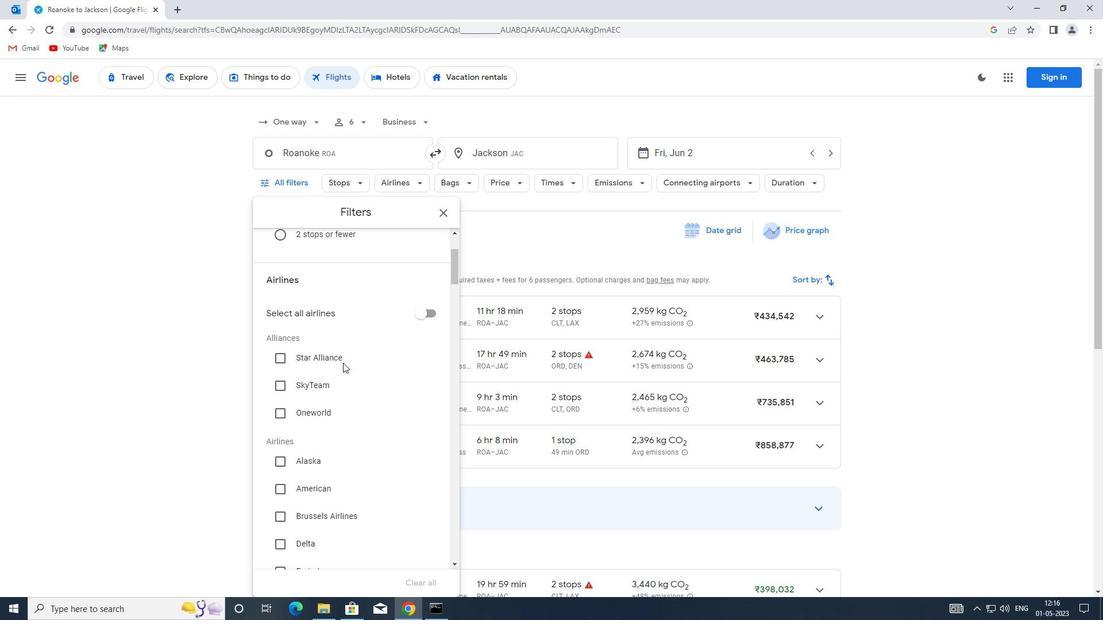 
Action: Mouse moved to (340, 364)
Screenshot: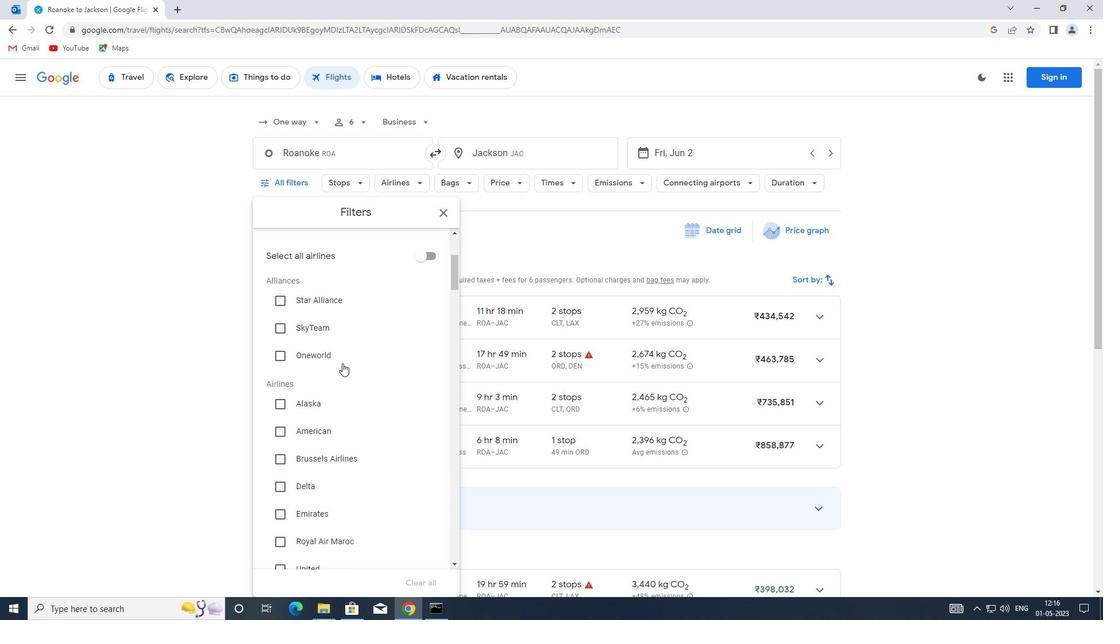 
Action: Mouse scrolled (340, 363) with delta (0, 0)
Screenshot: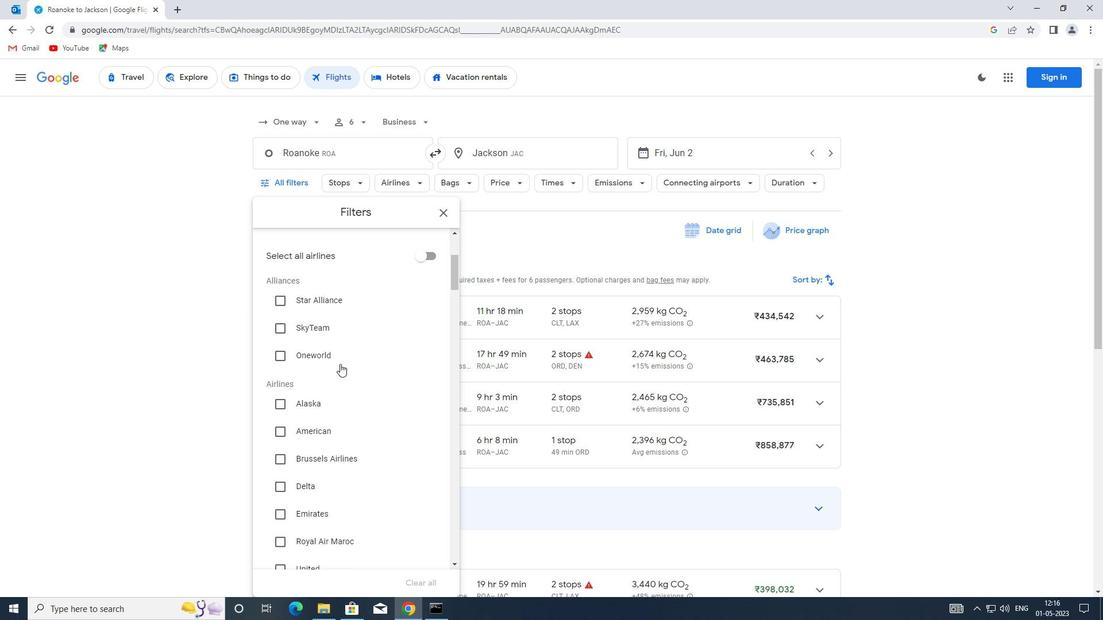
Action: Mouse moved to (338, 364)
Screenshot: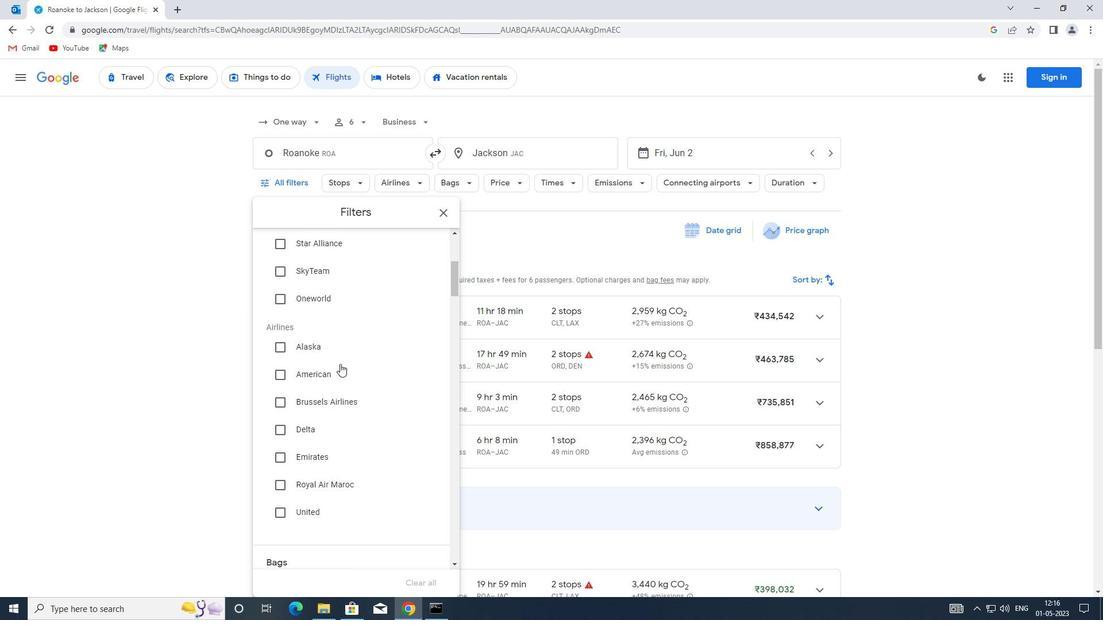 
Action: Mouse scrolled (338, 363) with delta (0, 0)
Screenshot: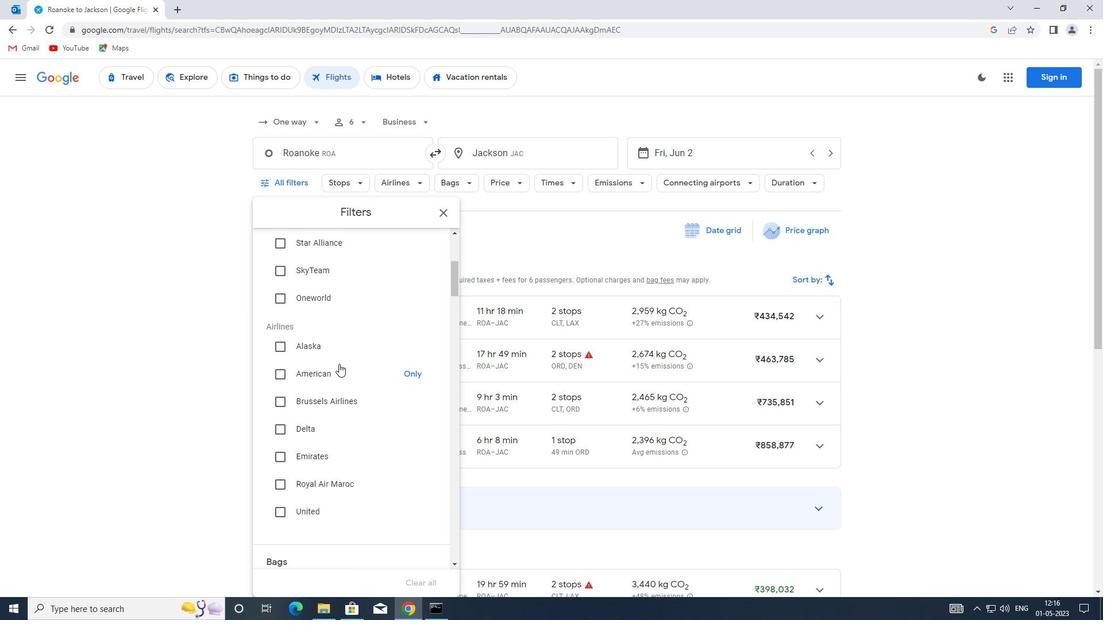 
Action: Mouse scrolled (338, 363) with delta (0, 0)
Screenshot: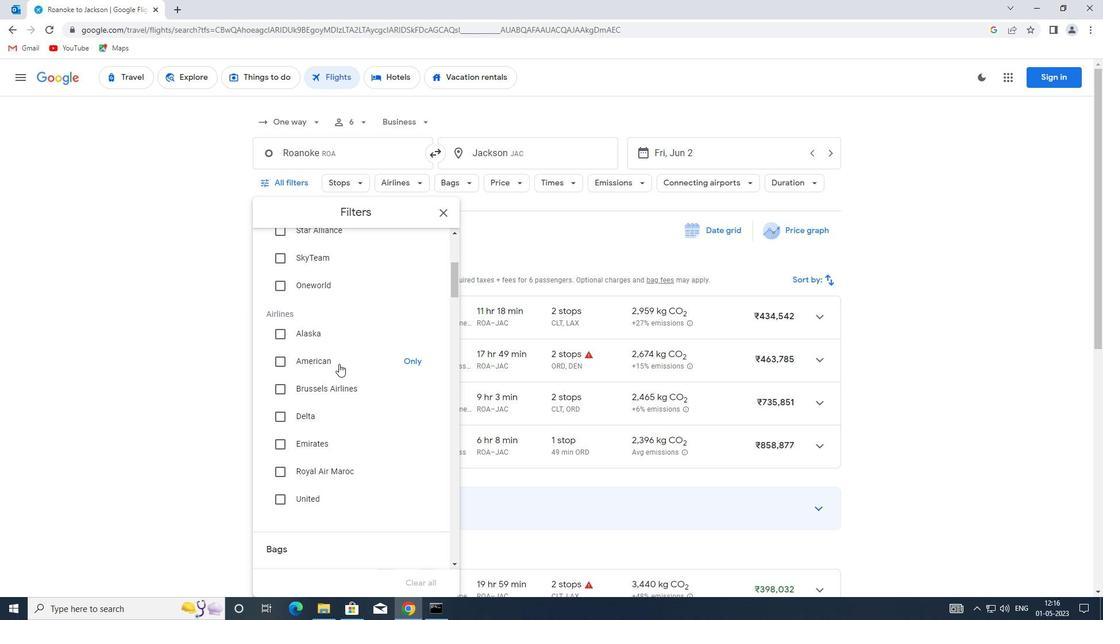 
Action: Mouse scrolled (338, 363) with delta (0, 0)
Screenshot: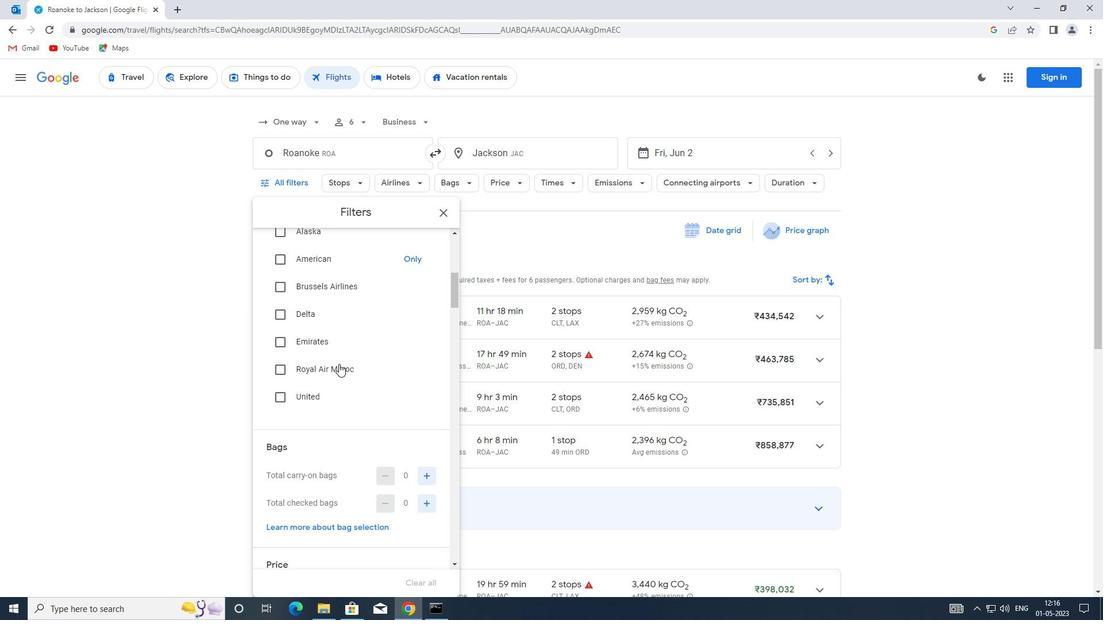 
Action: Mouse moved to (426, 420)
Screenshot: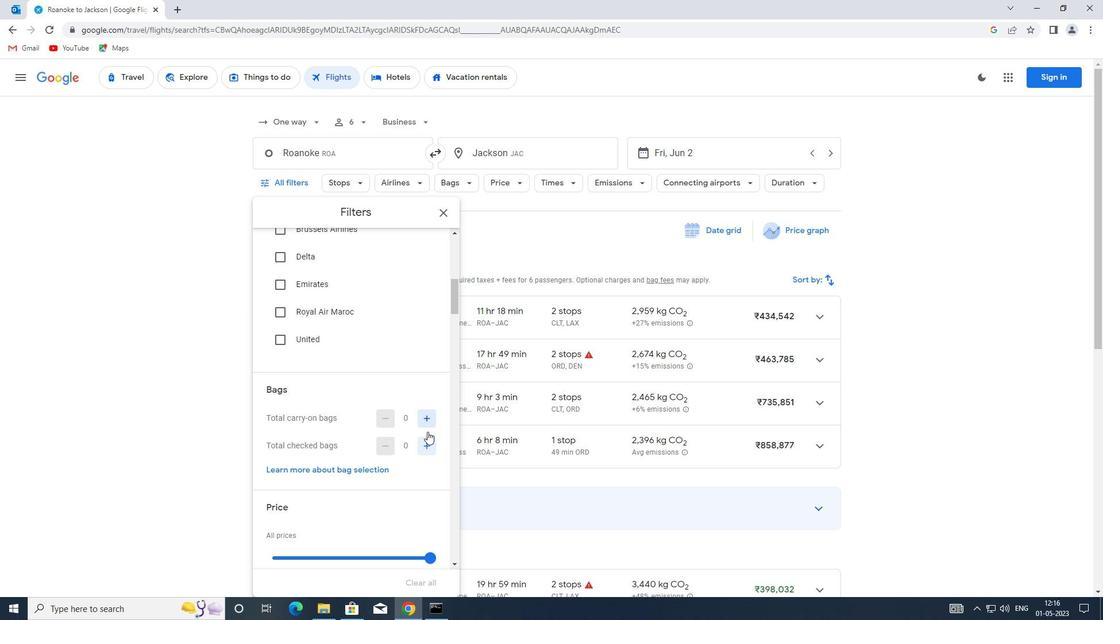 
Action: Mouse pressed left at (426, 420)
Screenshot: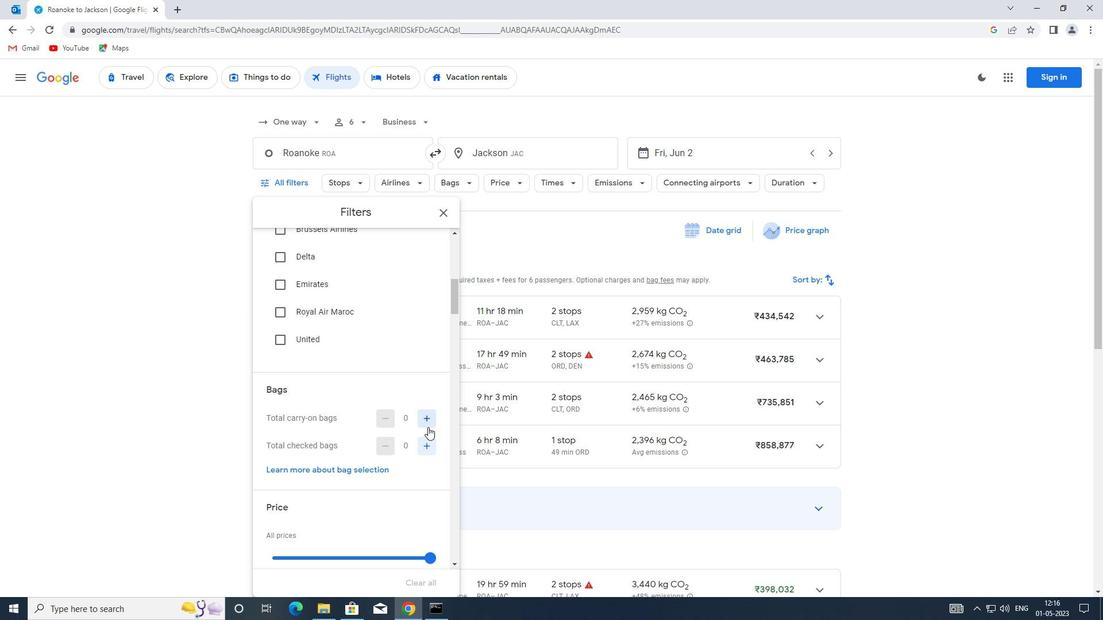 
Action: Mouse moved to (356, 406)
Screenshot: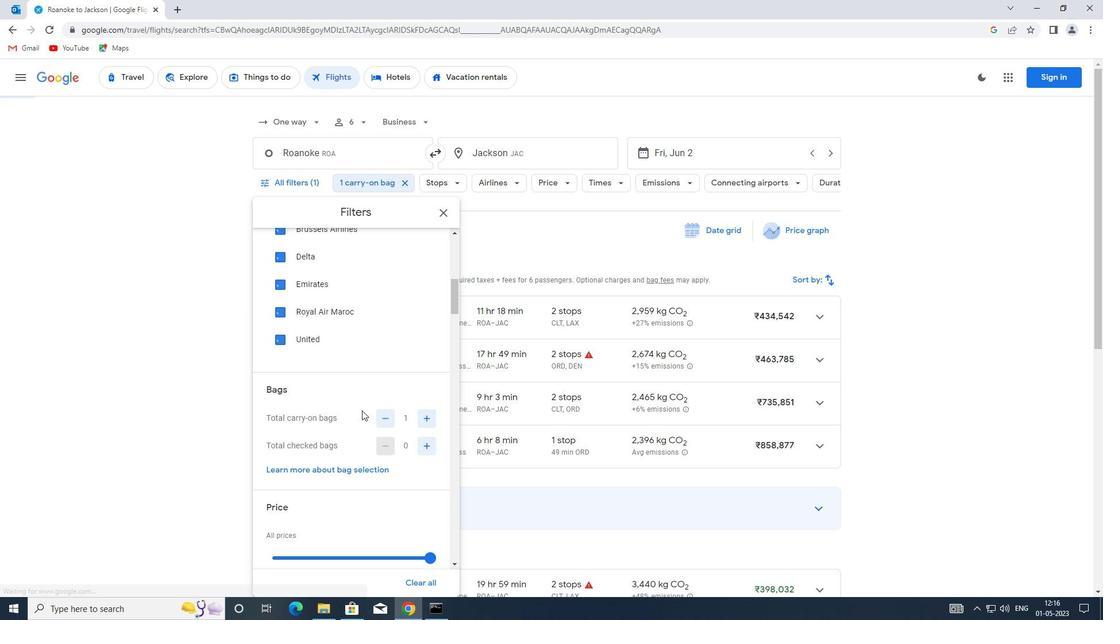 
Action: Mouse scrolled (356, 405) with delta (0, 0)
Screenshot: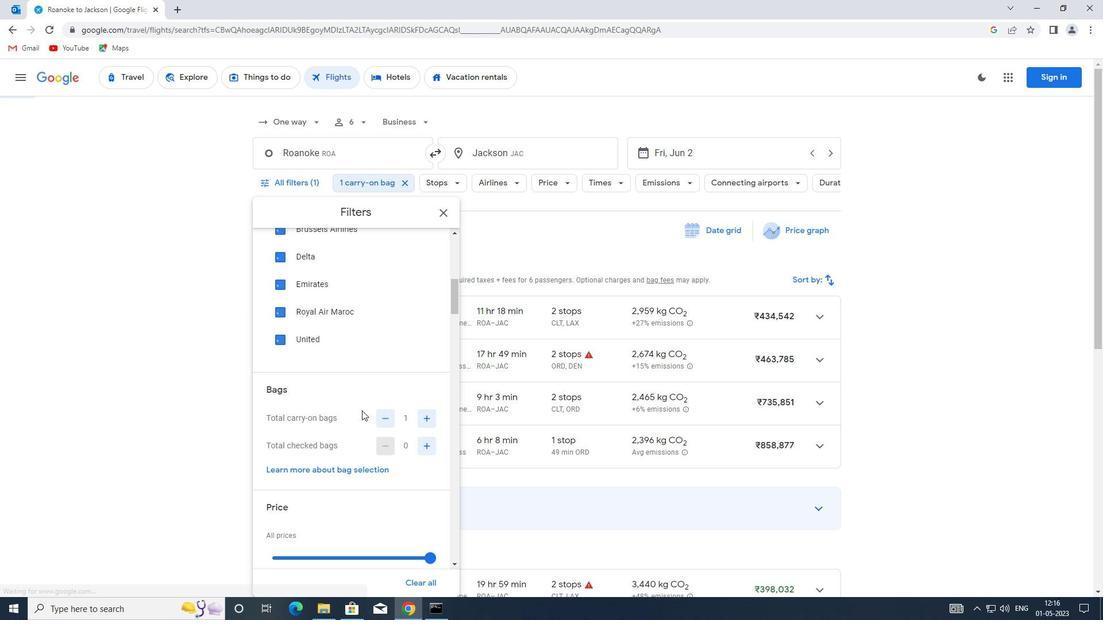 
Action: Mouse scrolled (356, 405) with delta (0, 0)
Screenshot: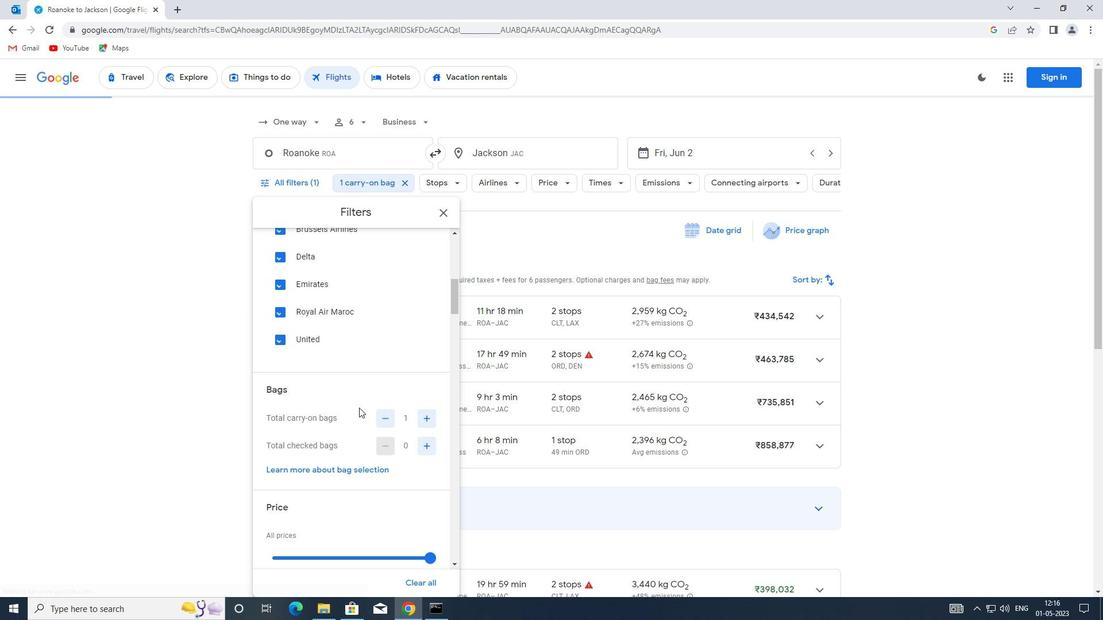 
Action: Mouse moved to (319, 440)
Screenshot: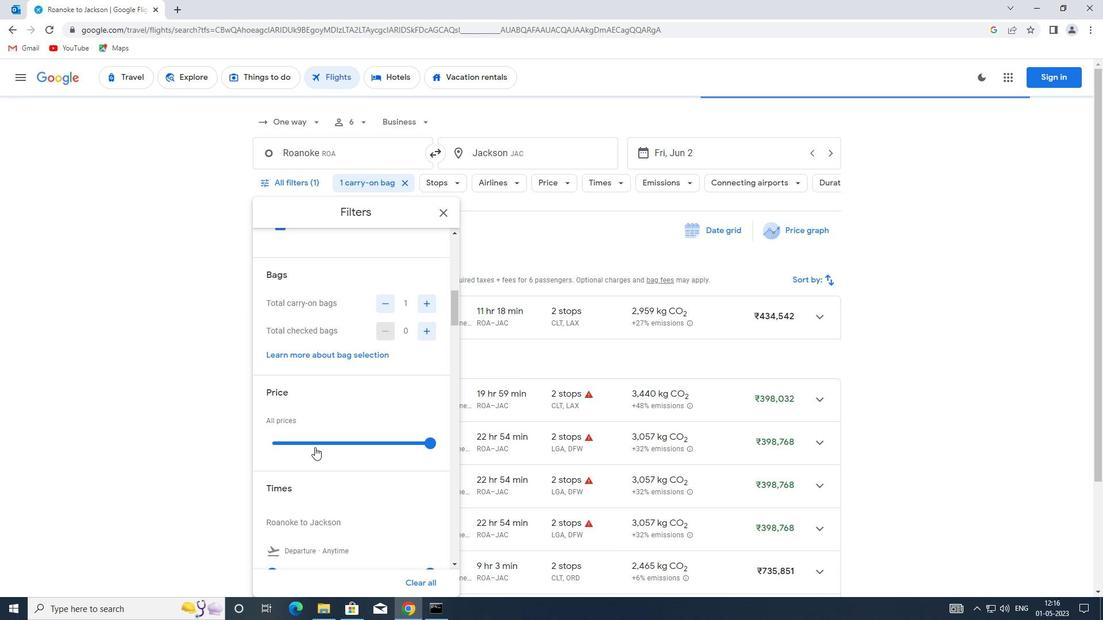 
Action: Mouse pressed left at (319, 440)
Screenshot: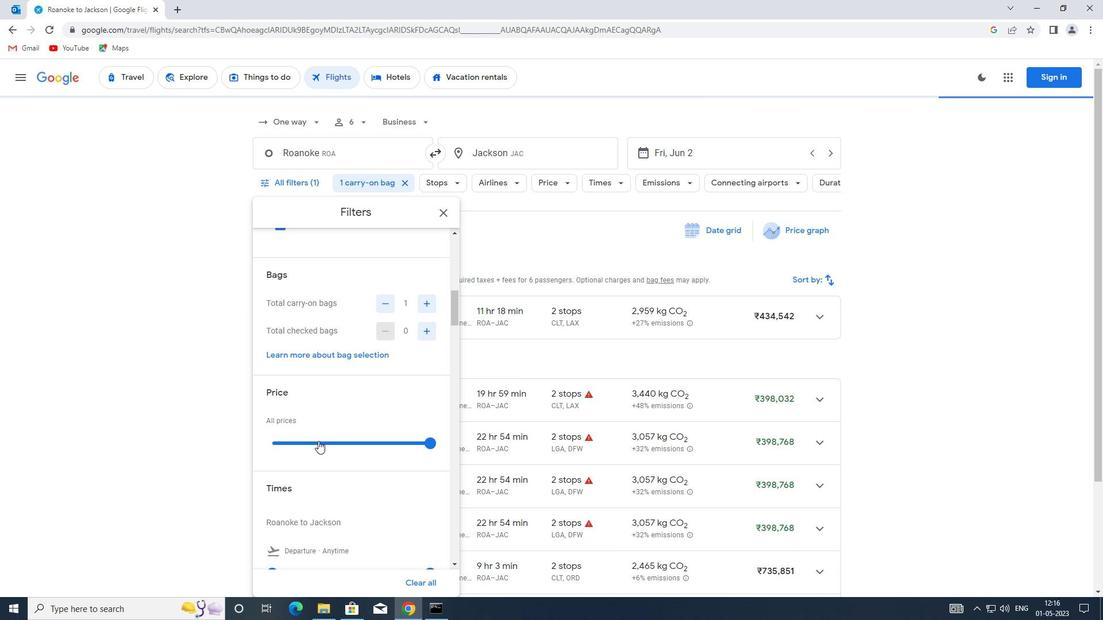 
Action: Mouse moved to (319, 440)
Screenshot: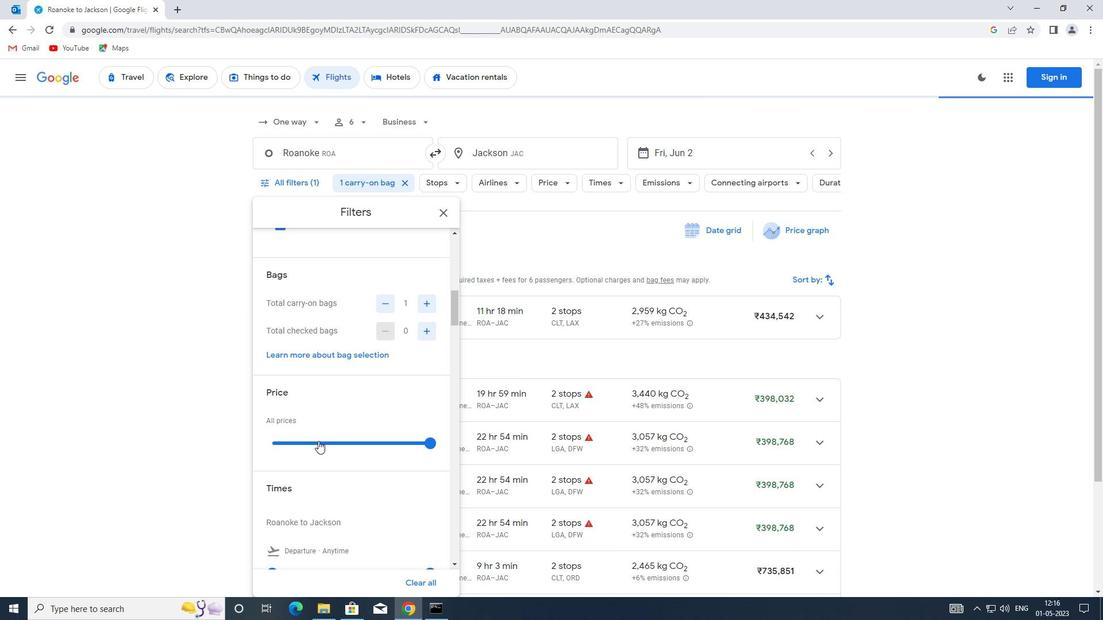 
Action: Mouse pressed left at (319, 440)
Screenshot: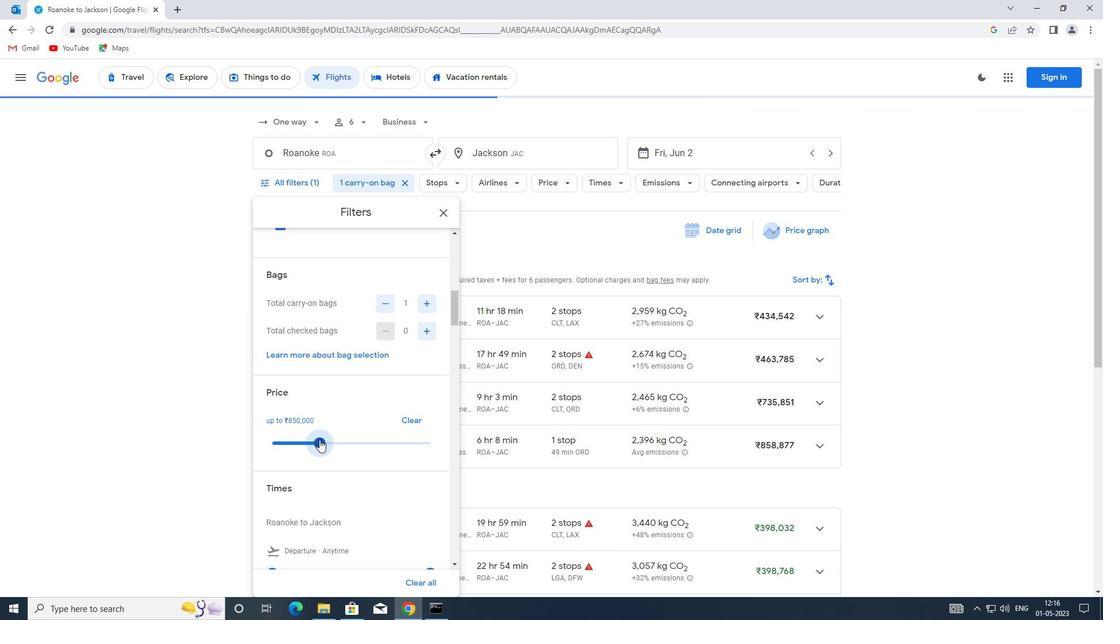 
Action: Mouse moved to (271, 434)
Screenshot: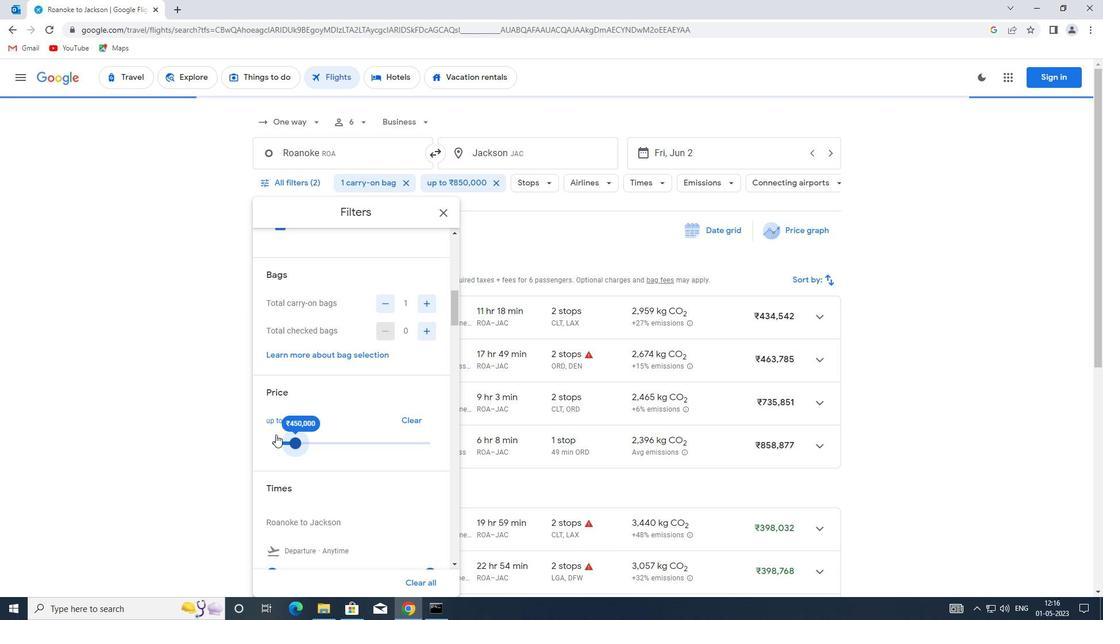 
Action: Mouse pressed left at (271, 434)
Screenshot: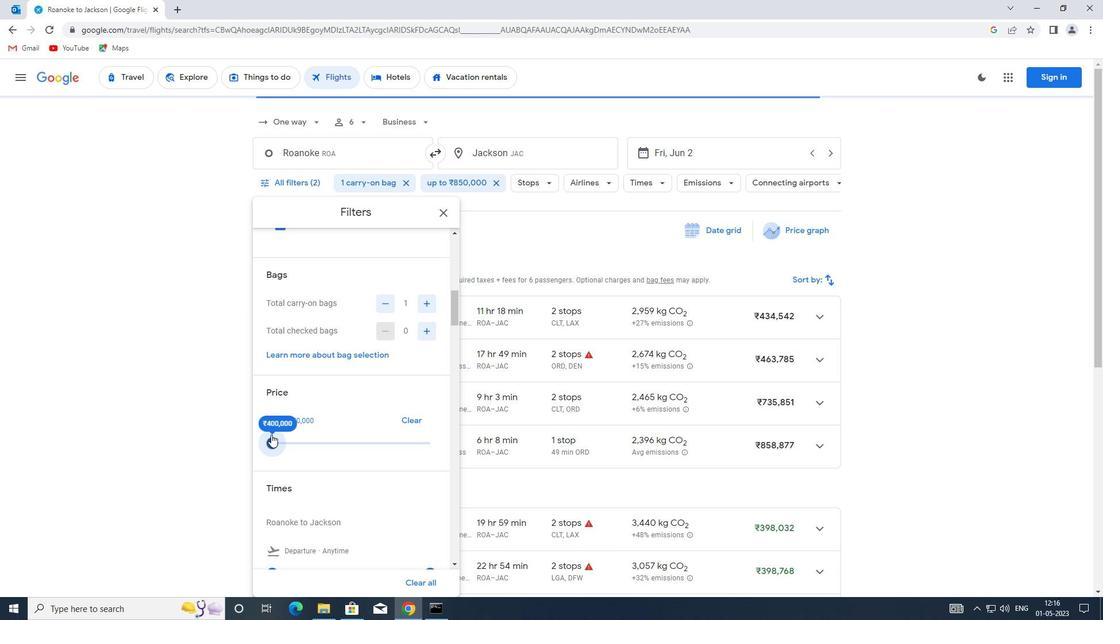 
Action: Mouse moved to (346, 405)
Screenshot: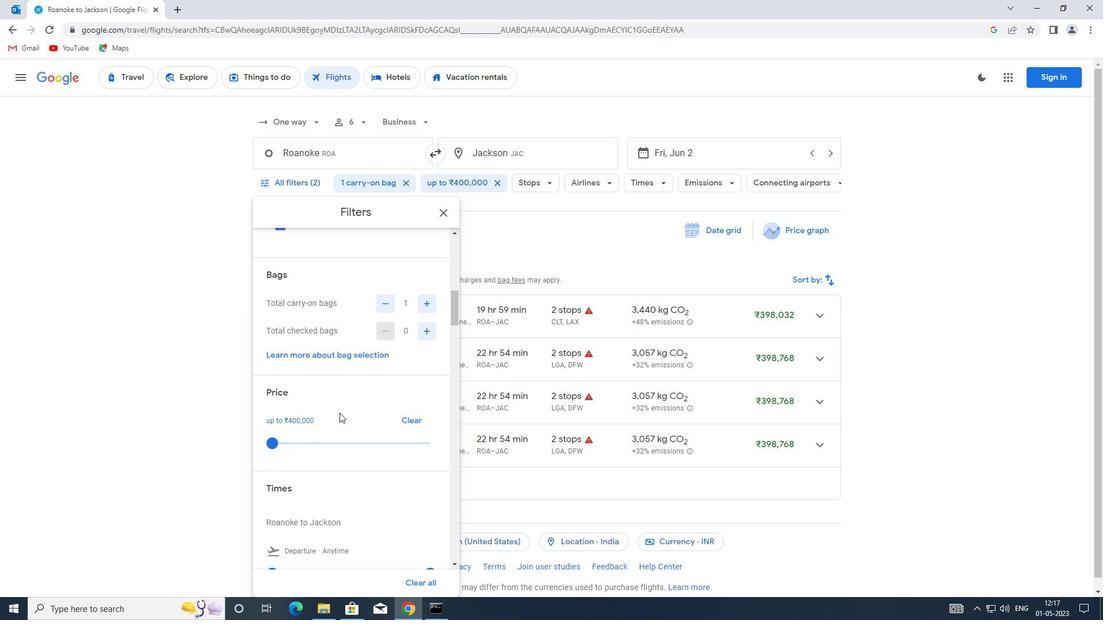 
Action: Mouse scrolled (346, 404) with delta (0, 0)
Screenshot: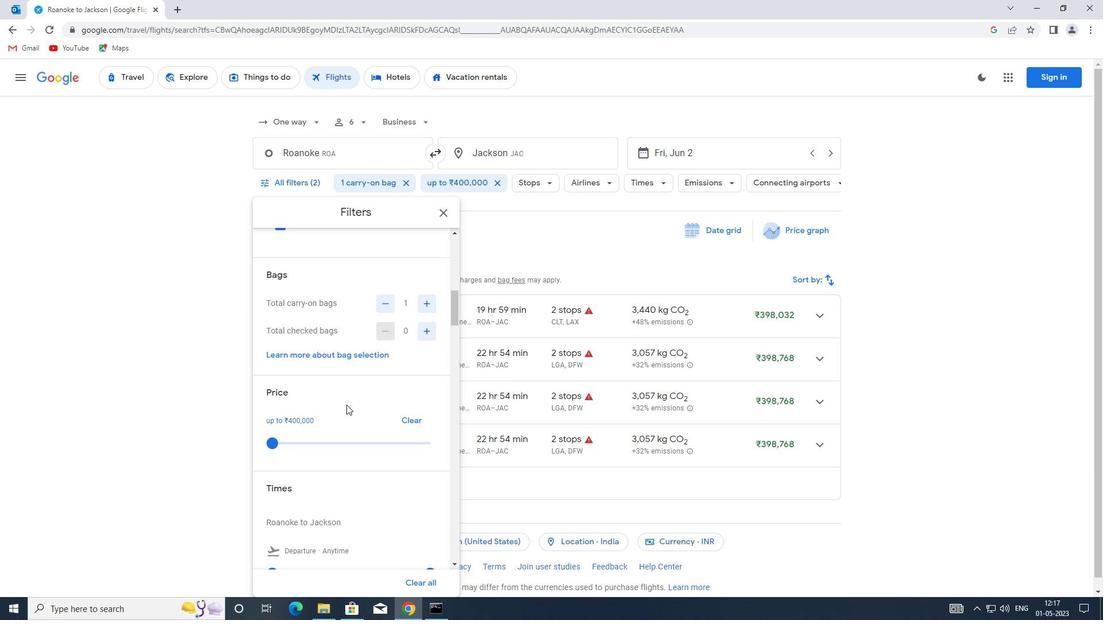 
Action: Mouse moved to (346, 405)
Screenshot: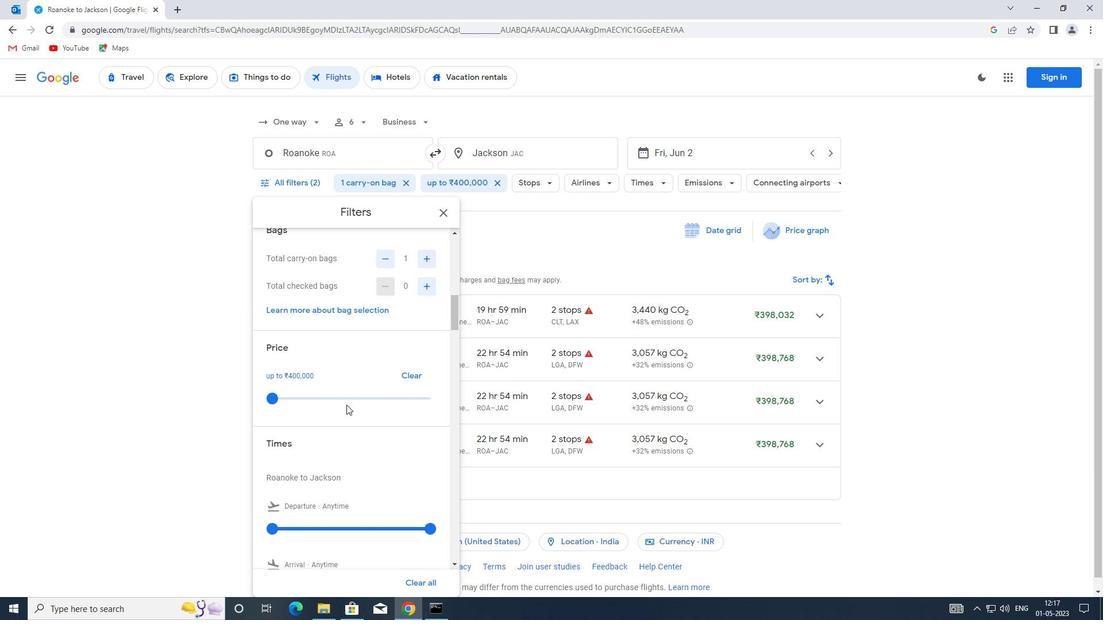 
Action: Mouse scrolled (346, 404) with delta (0, 0)
Screenshot: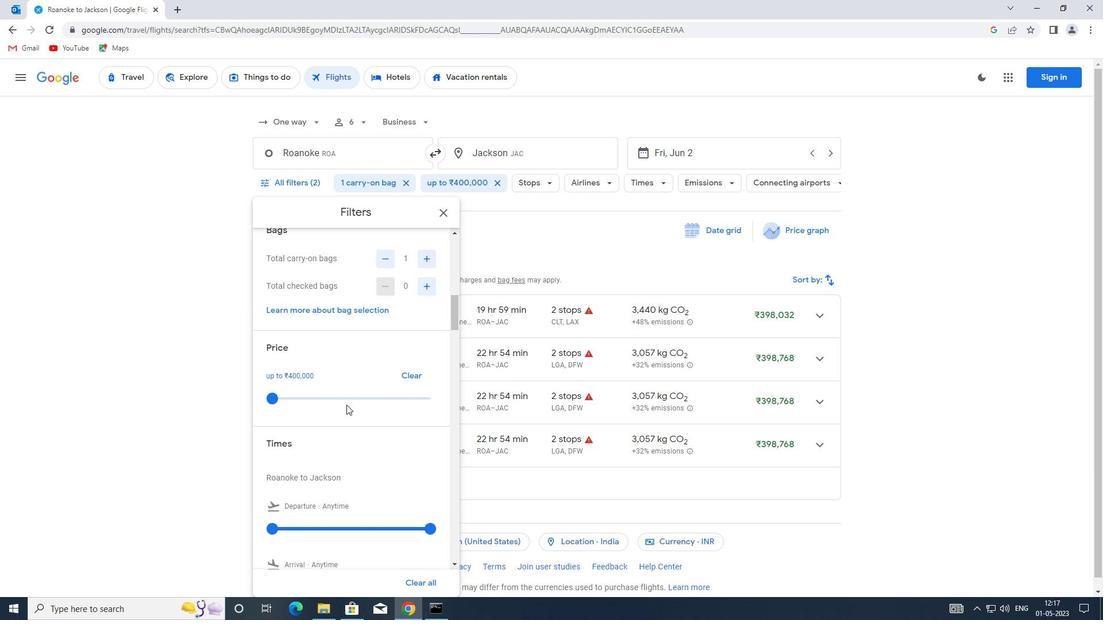 
Action: Mouse scrolled (346, 404) with delta (0, 0)
Screenshot: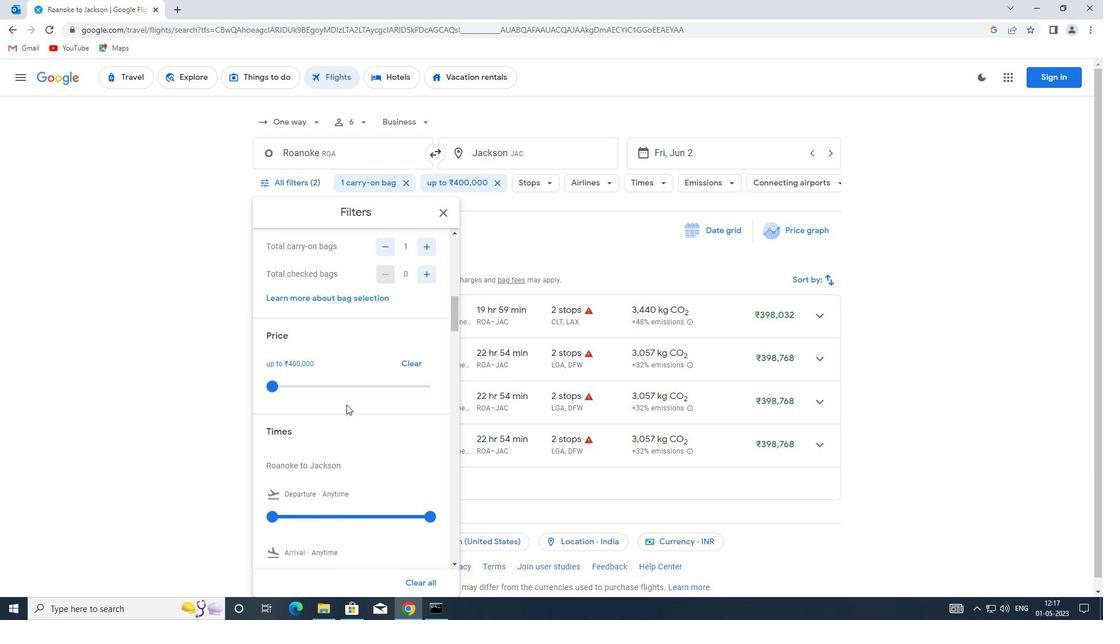 
Action: Mouse moved to (268, 397)
Screenshot: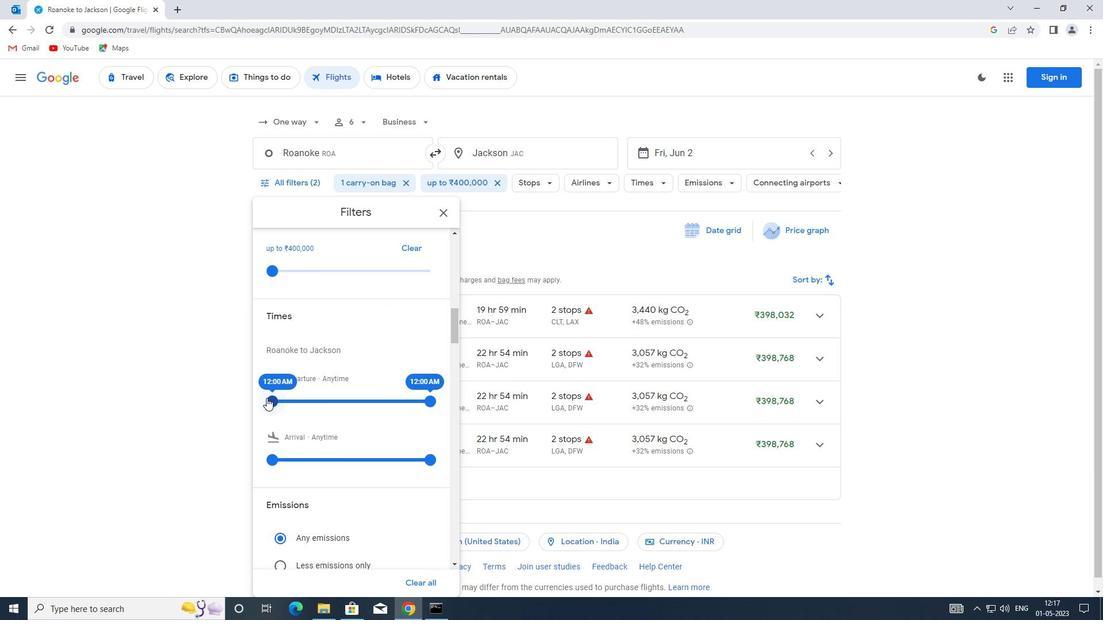 
Action: Mouse pressed left at (268, 397)
Screenshot: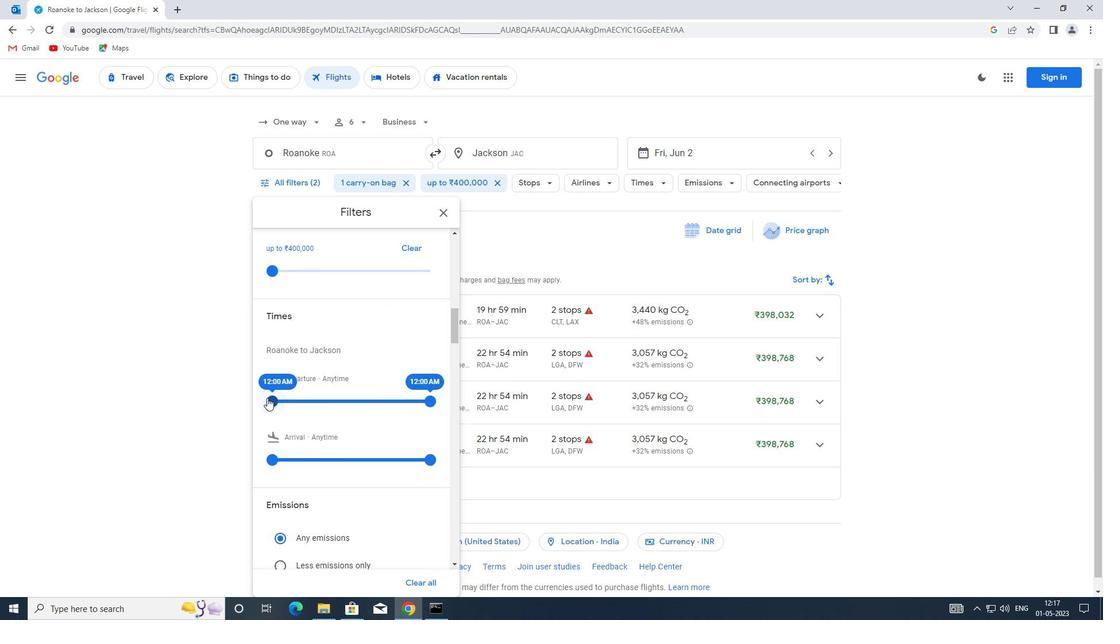 
Action: Mouse moved to (424, 404)
Screenshot: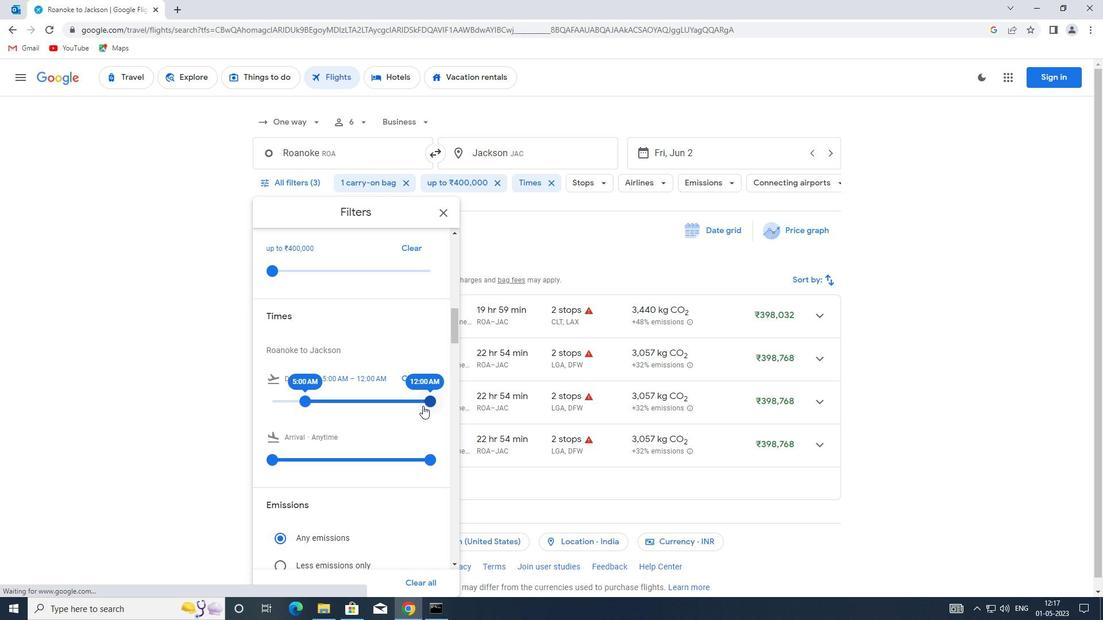 
Action: Mouse pressed left at (424, 404)
Screenshot: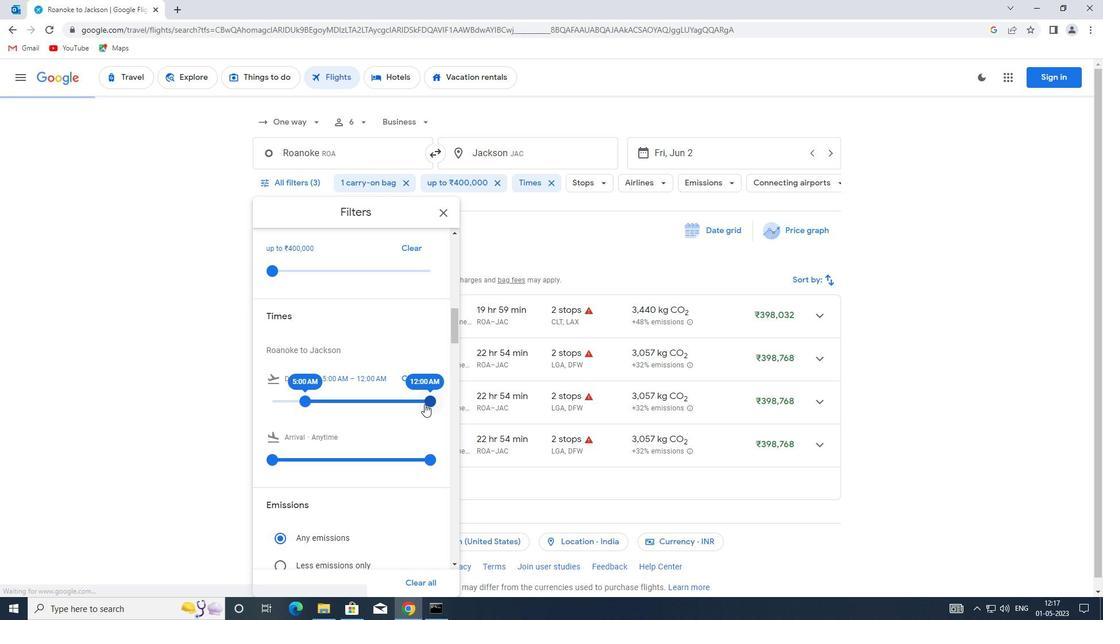 
Action: Mouse moved to (328, 394)
Screenshot: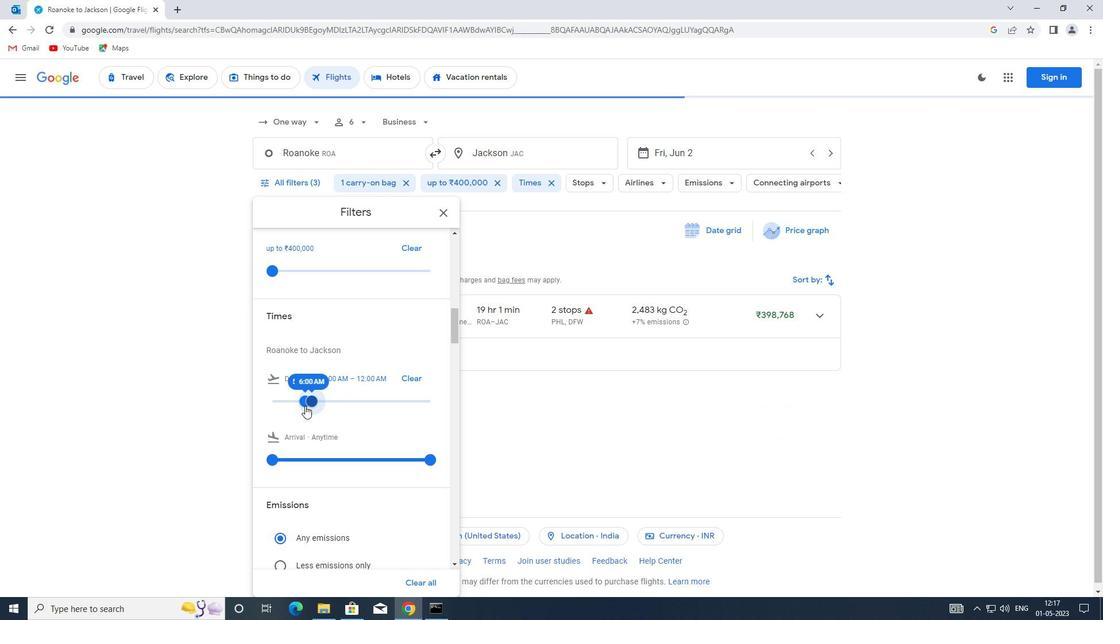 
Action: Mouse scrolled (328, 394) with delta (0, 0)
Screenshot: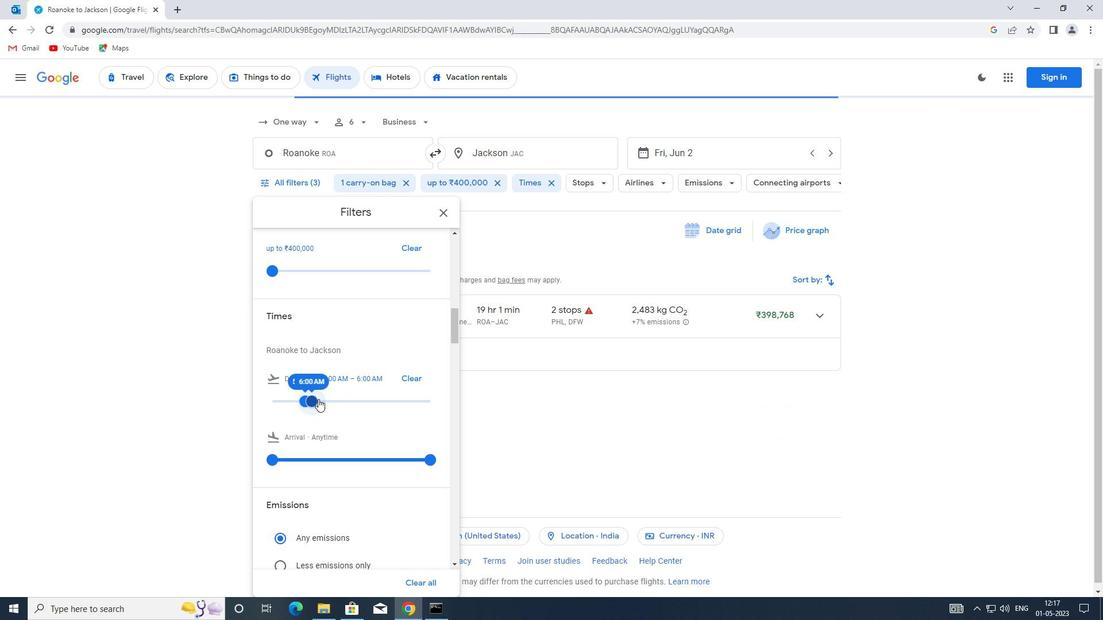 
Action: Mouse scrolled (328, 394) with delta (0, 0)
Screenshot: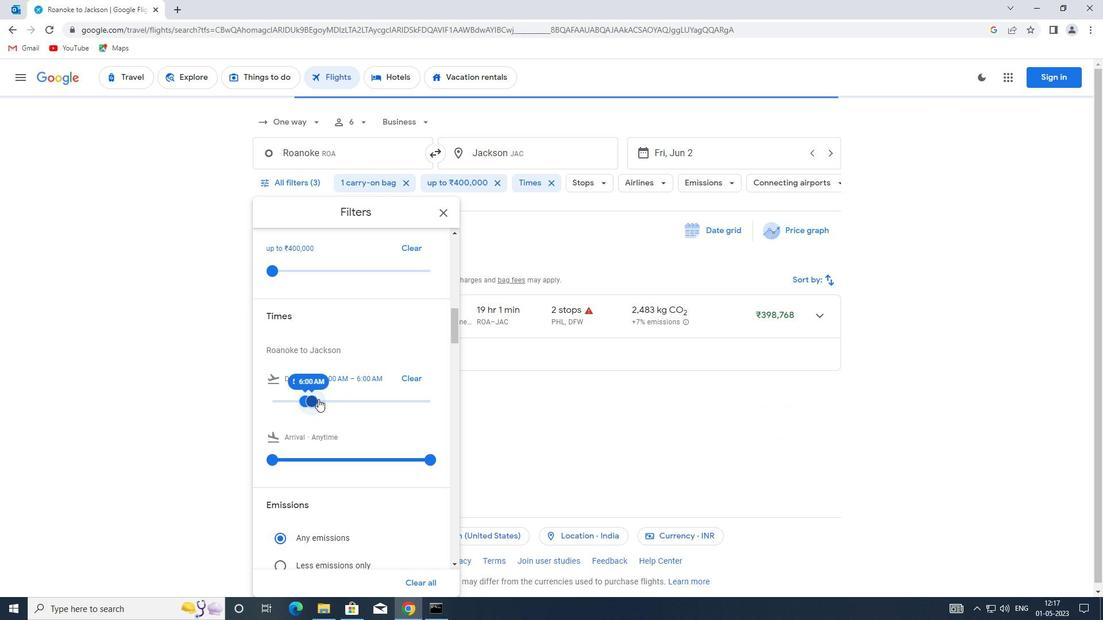 
Action: Mouse scrolled (328, 394) with delta (0, 0)
Screenshot: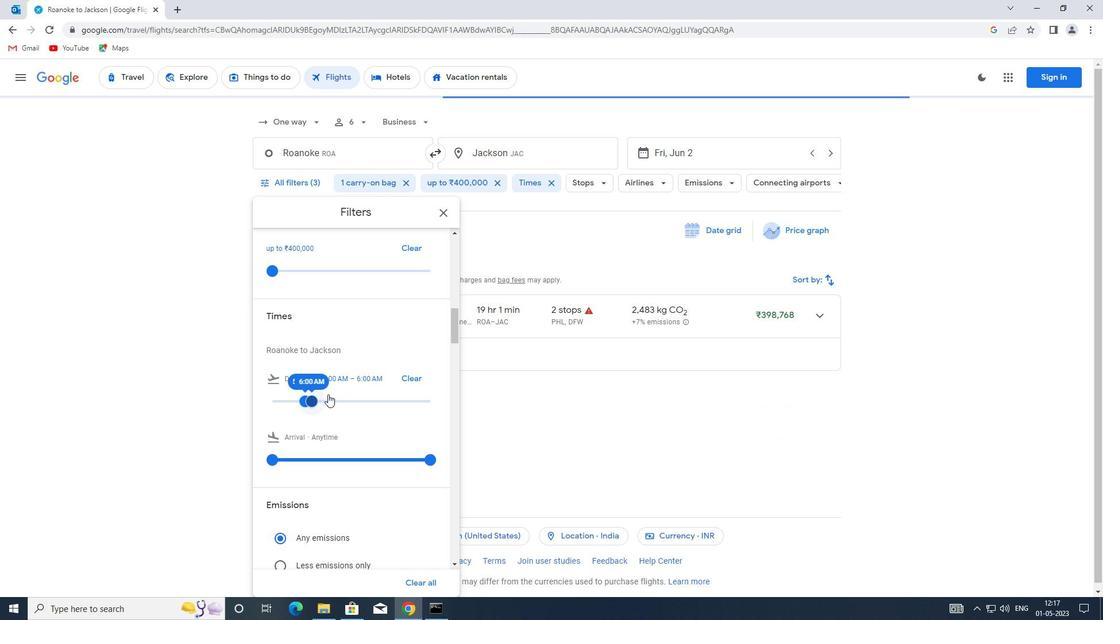 
Action: Mouse moved to (445, 214)
Screenshot: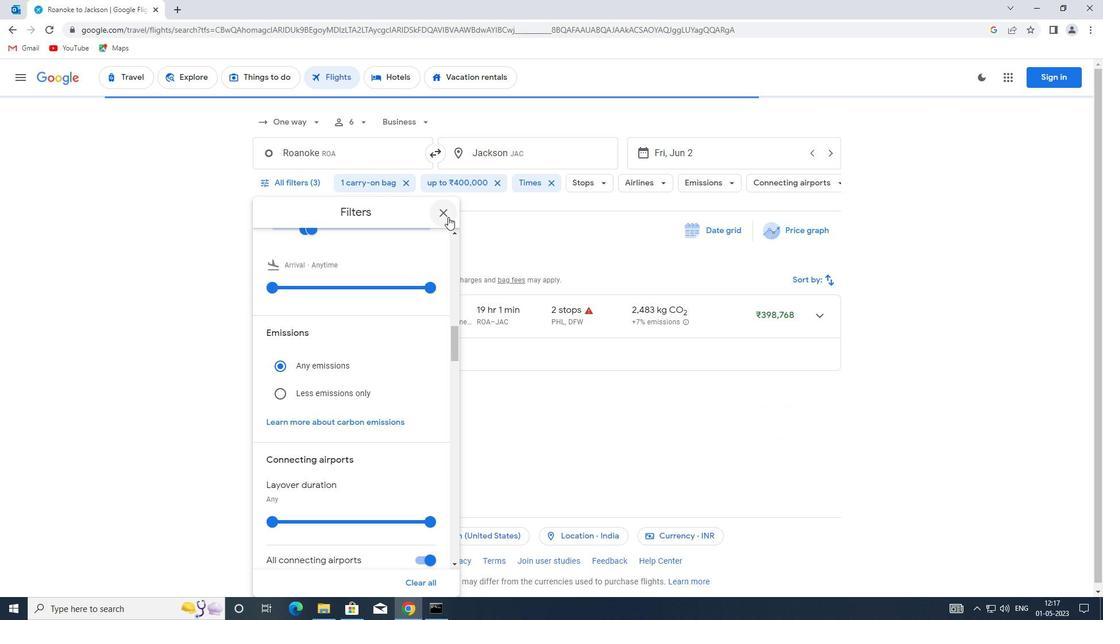 
Action: Mouse pressed left at (445, 214)
Screenshot: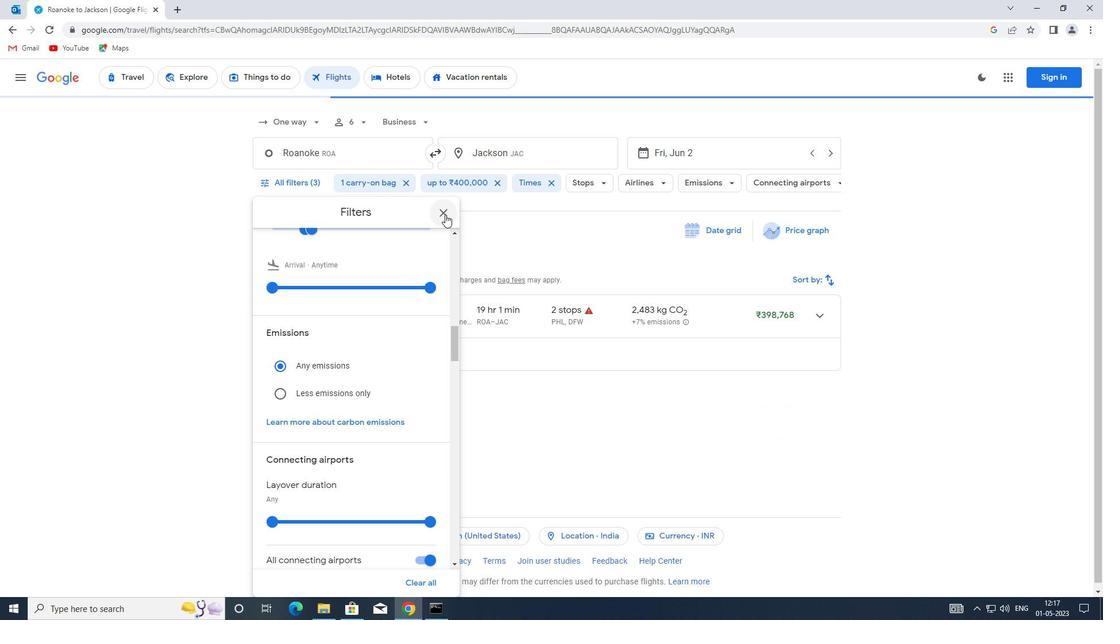 
